 Task: Look for space in Mbanza Congo, Angola from 7th July, 2023 to 14th July, 2023 for 1 adult in price range Rs.6000 to Rs.14000. Place can be shared room with 1  bedroom having 1 bed and 1 bathroom. Property type can be hotel. Amenities needed are: wifi, air conditioning, bbq grill, smoking allowed, . Booking option can be shelf check-in. Required host language is English.
Action: Mouse moved to (407, 82)
Screenshot: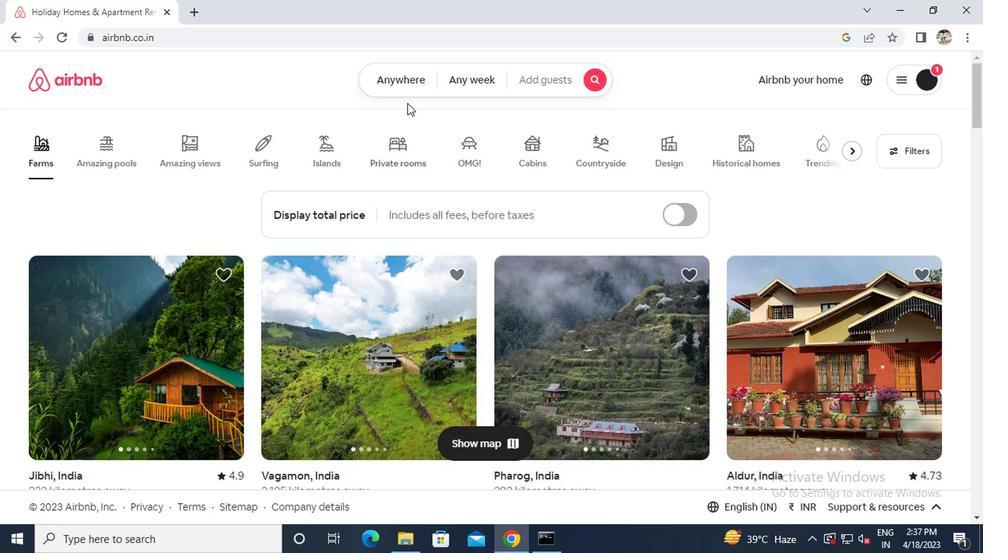 
Action: Mouse pressed left at (407, 82)
Screenshot: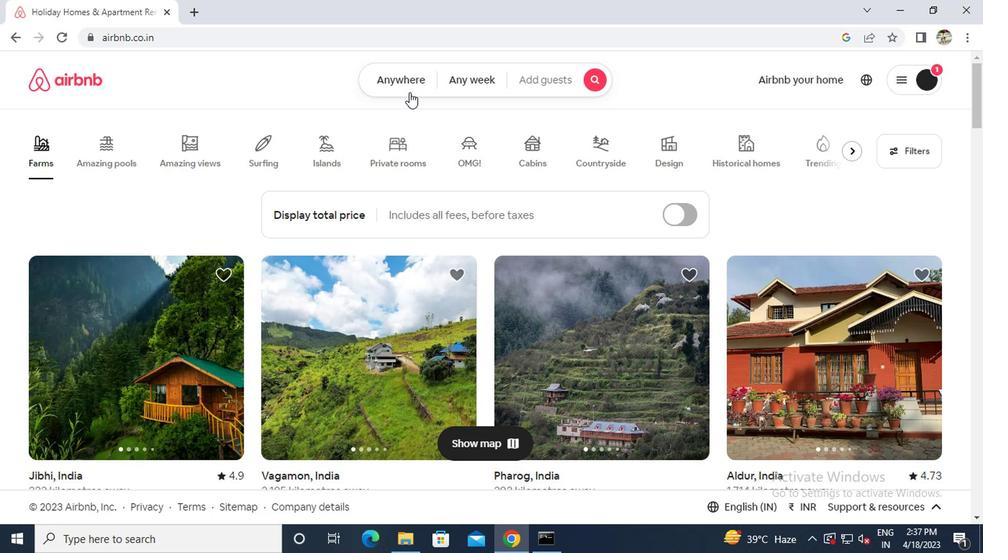 
Action: Mouse moved to (320, 143)
Screenshot: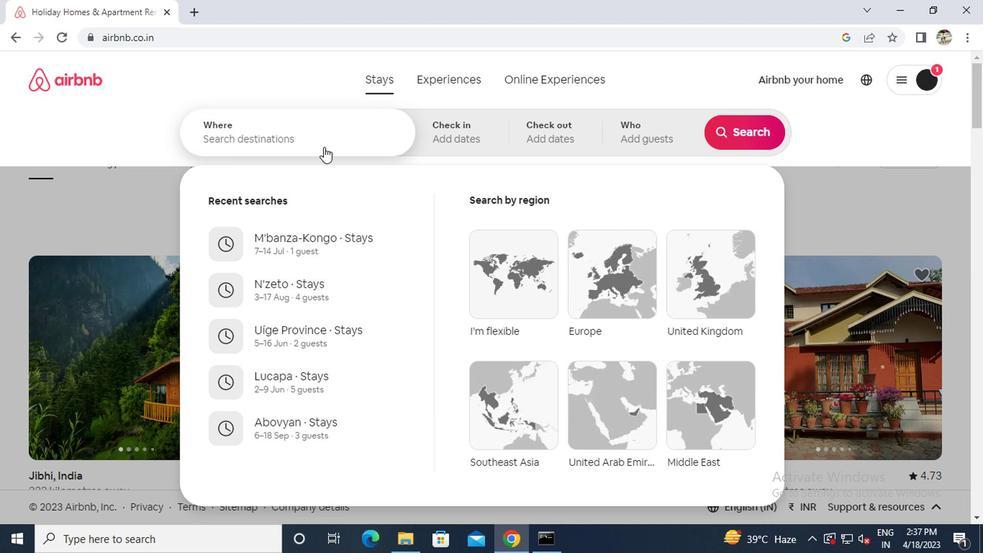 
Action: Mouse pressed left at (320, 143)
Screenshot: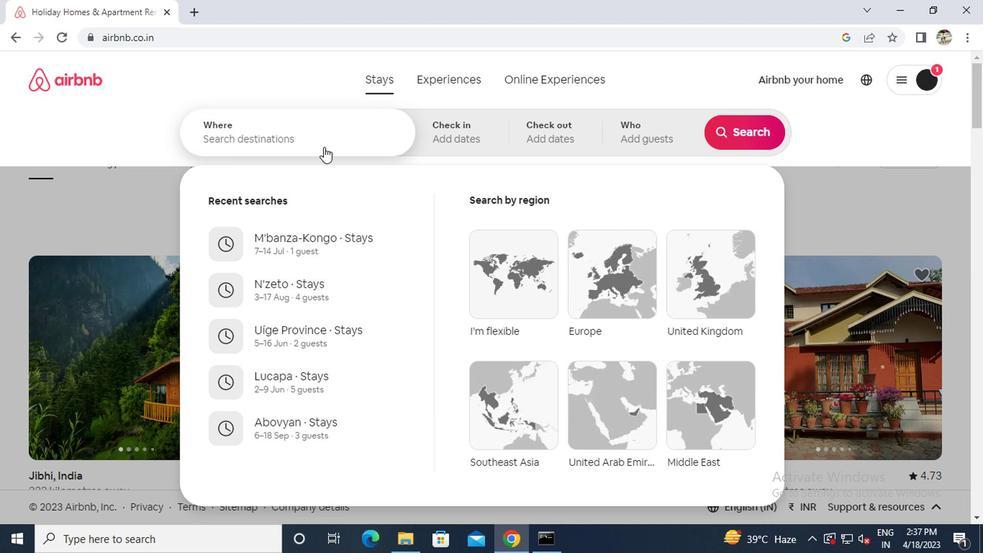 
Action: Mouse moved to (319, 142)
Screenshot: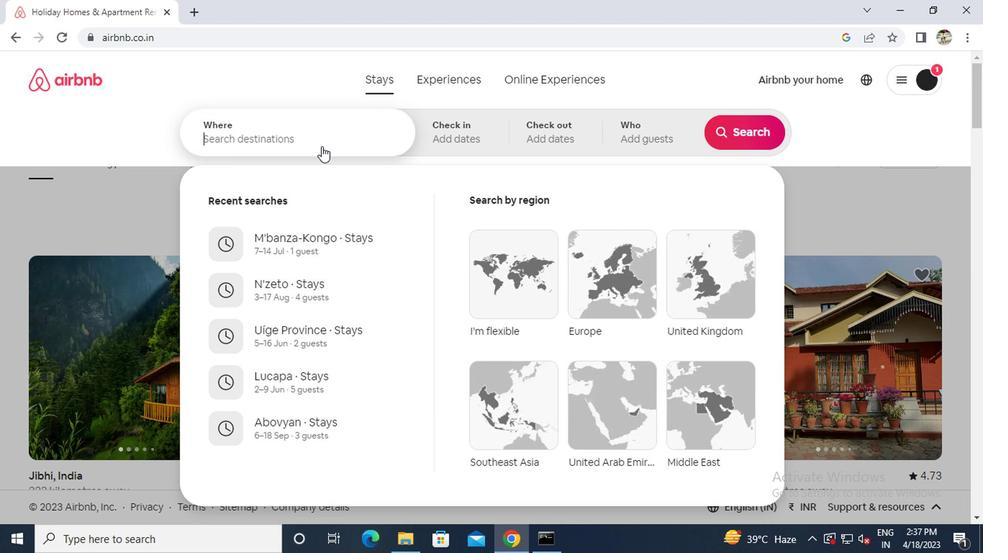 
Action: Key pressed m<Key.caps_lock>ba
Screenshot: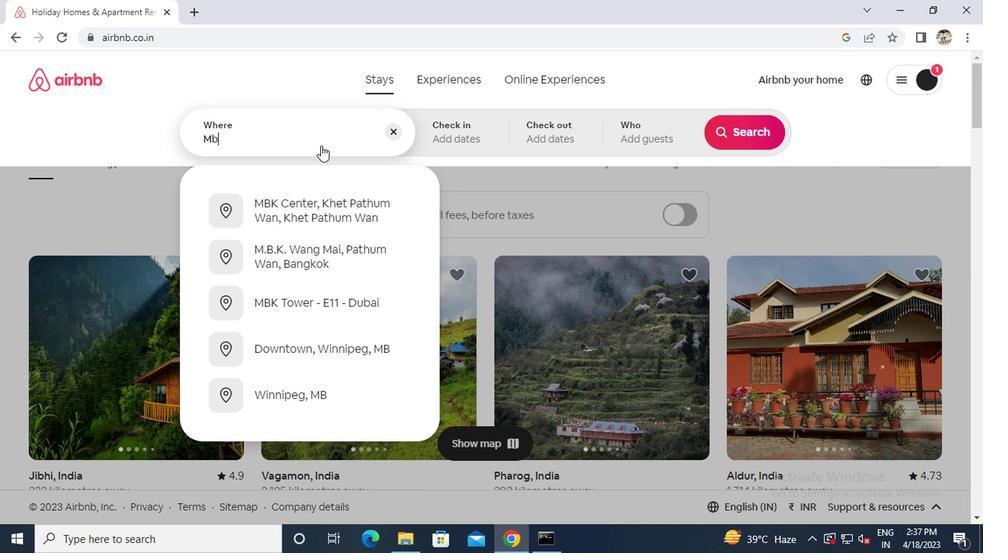 
Action: Mouse moved to (320, 143)
Screenshot: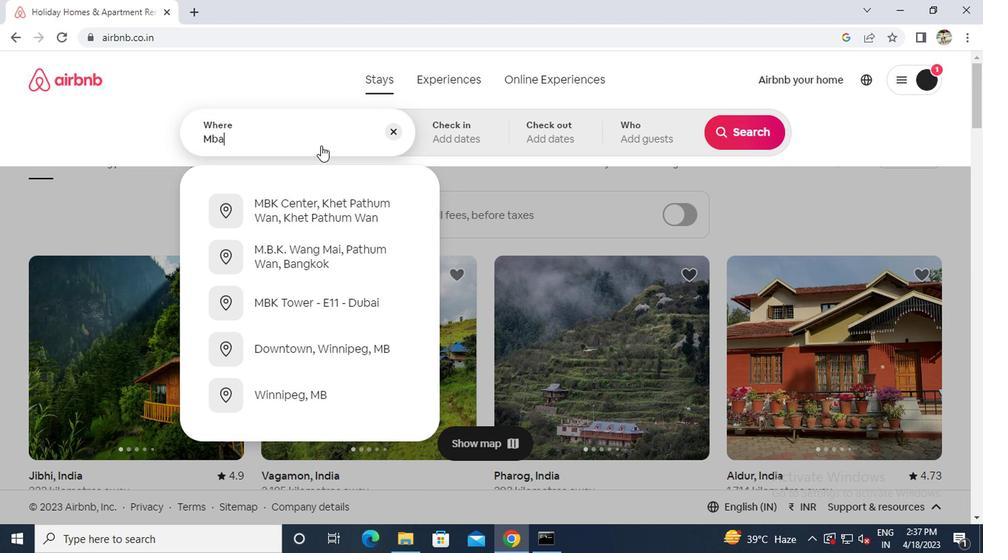 
Action: Key pressed na<Key.space>congo
Screenshot: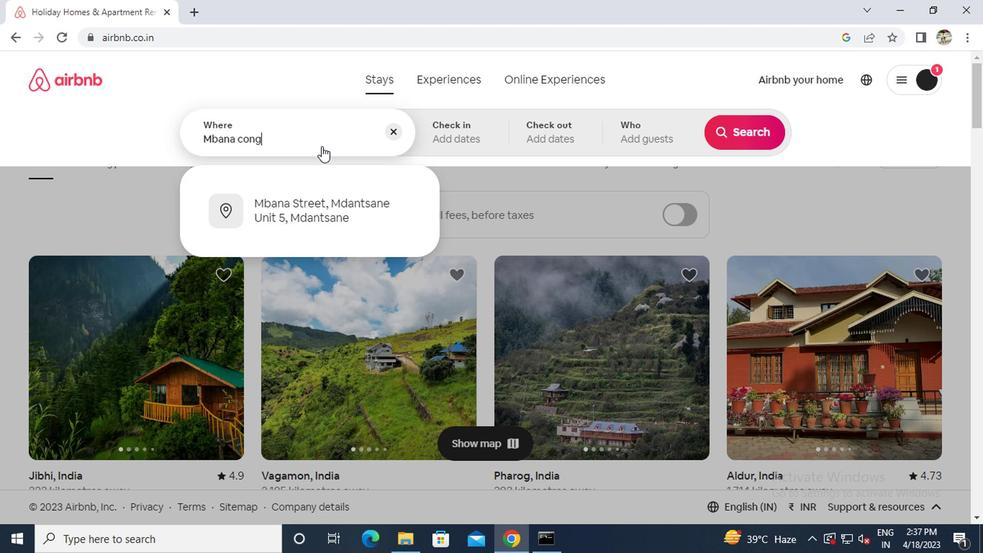 
Action: Mouse moved to (309, 349)
Screenshot: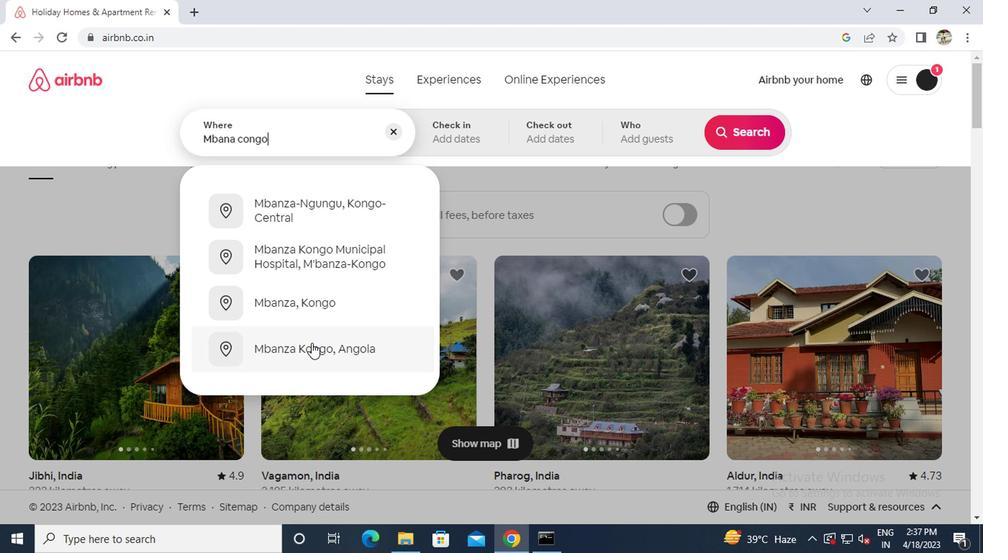 
Action: Mouse pressed left at (309, 349)
Screenshot: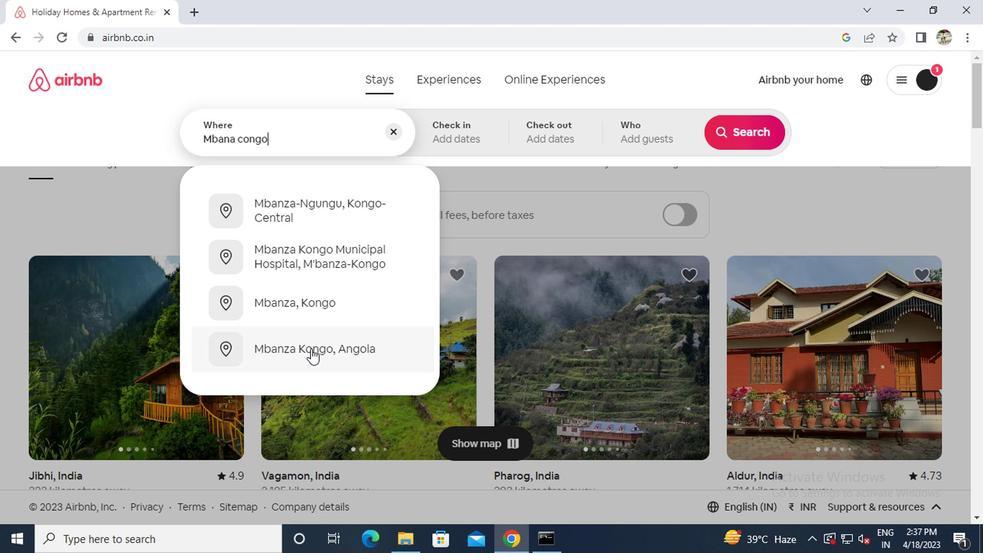
Action: Mouse moved to (731, 250)
Screenshot: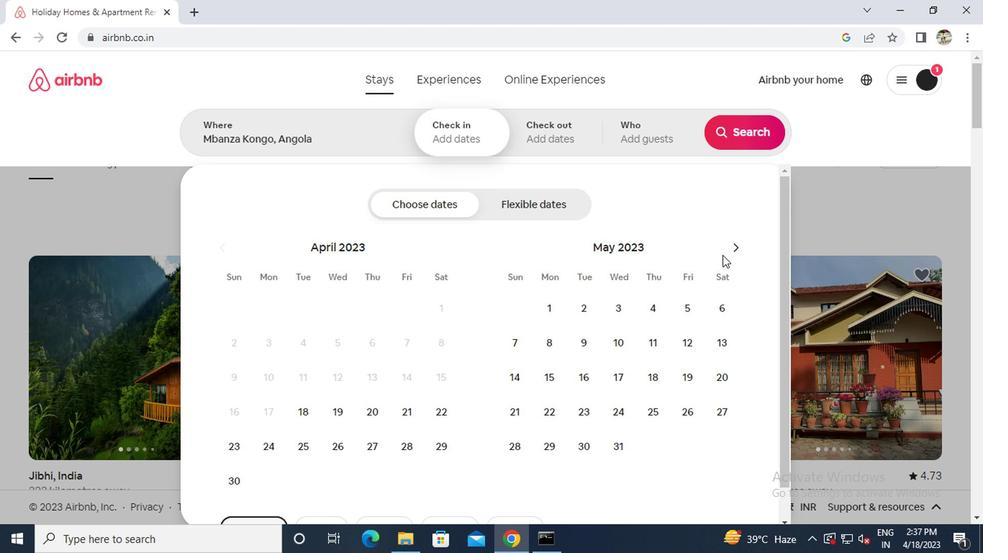 
Action: Mouse pressed left at (731, 250)
Screenshot: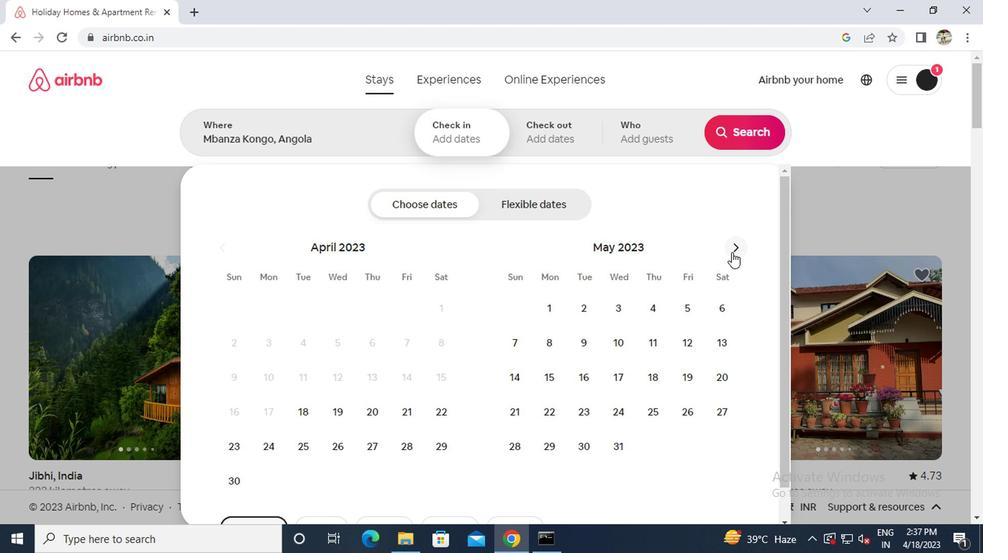 
Action: Mouse pressed left at (731, 250)
Screenshot: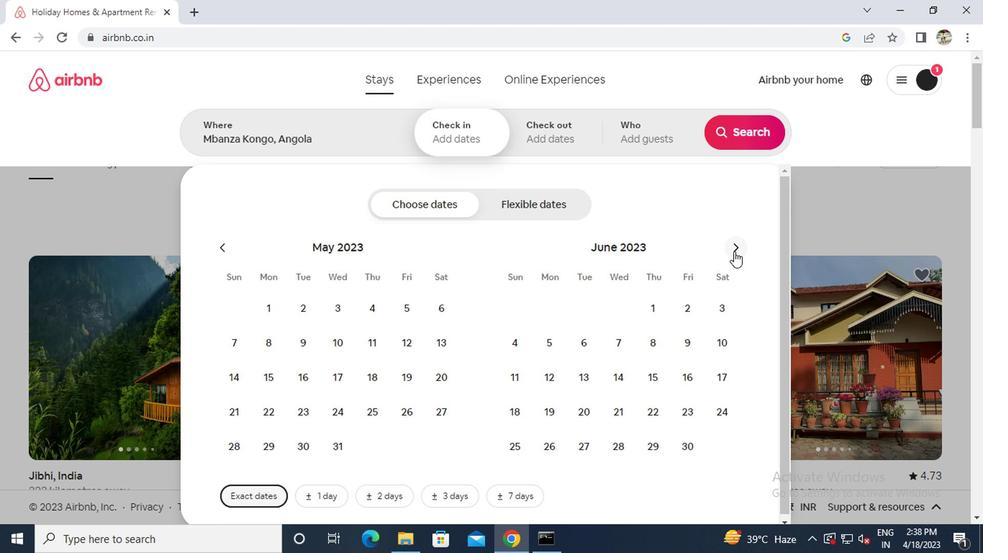 
Action: Mouse pressed left at (731, 250)
Screenshot: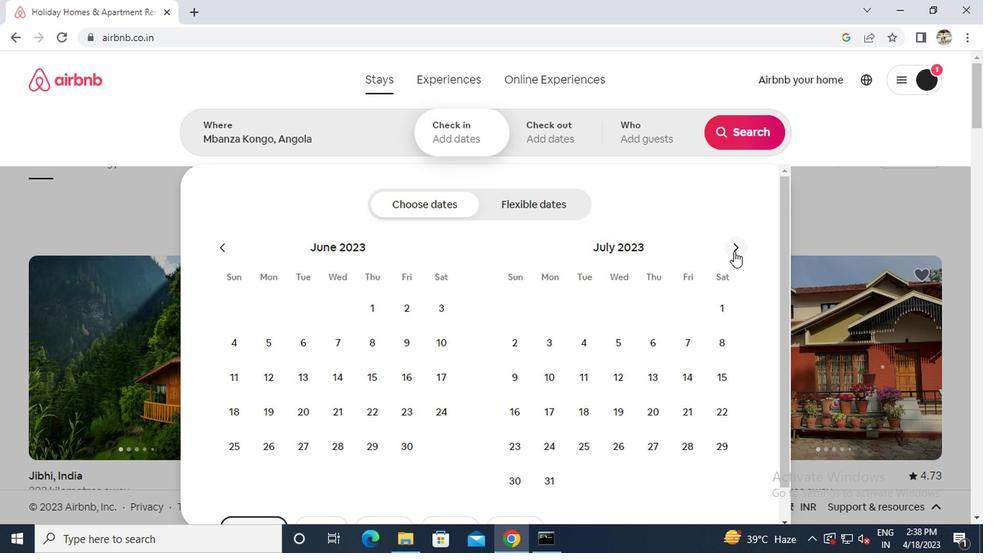 
Action: Mouse moved to (391, 346)
Screenshot: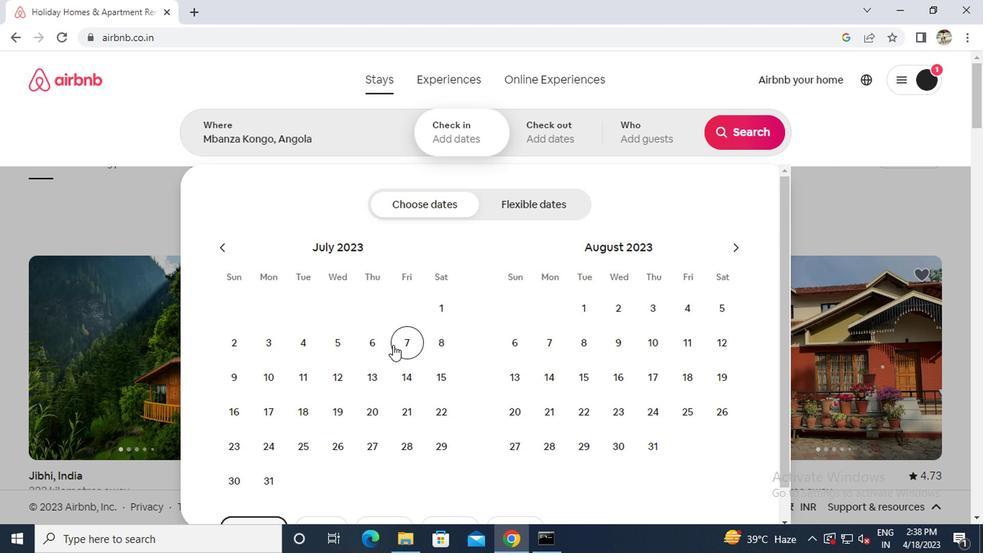 
Action: Mouse pressed left at (391, 346)
Screenshot: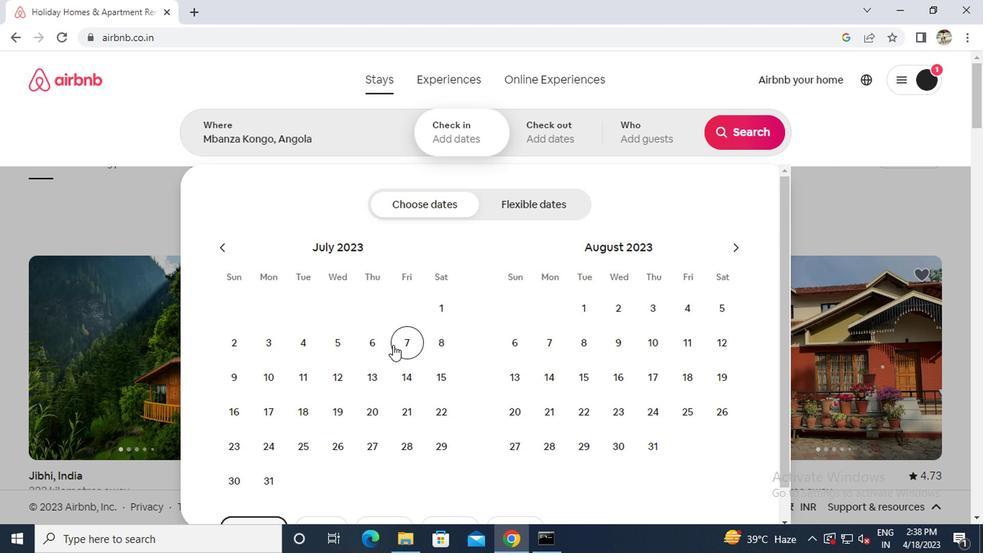 
Action: Mouse moved to (398, 388)
Screenshot: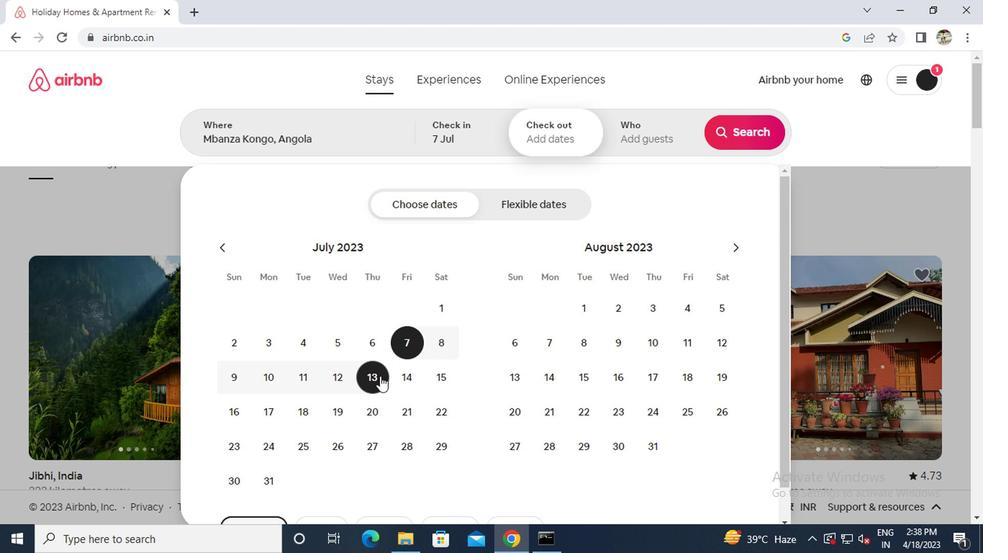 
Action: Mouse pressed left at (398, 388)
Screenshot: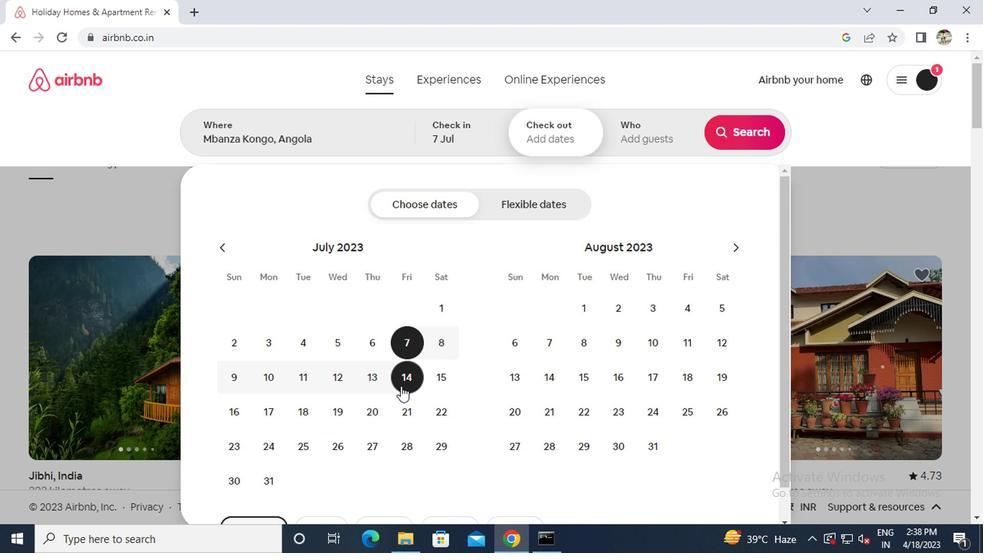 
Action: Mouse moved to (648, 140)
Screenshot: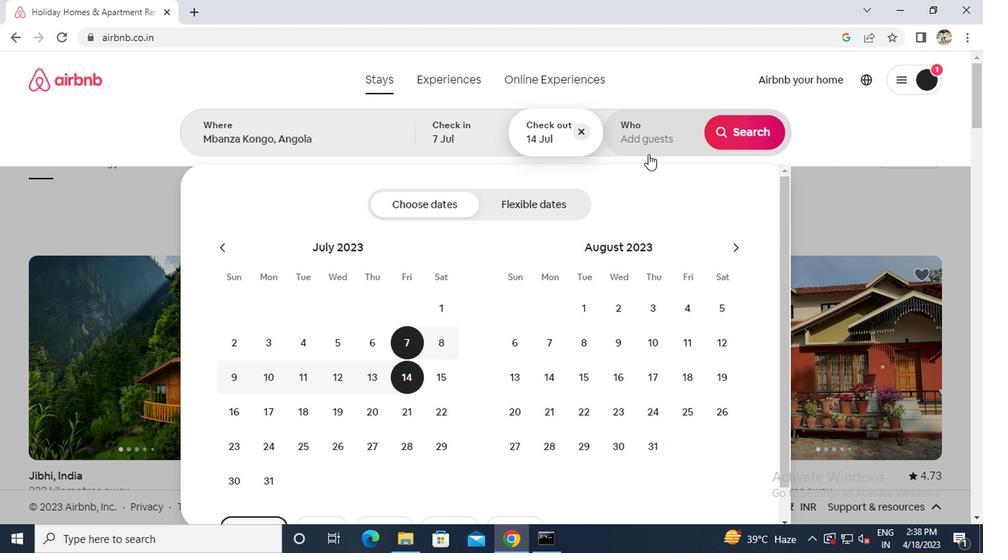 
Action: Mouse pressed left at (648, 140)
Screenshot: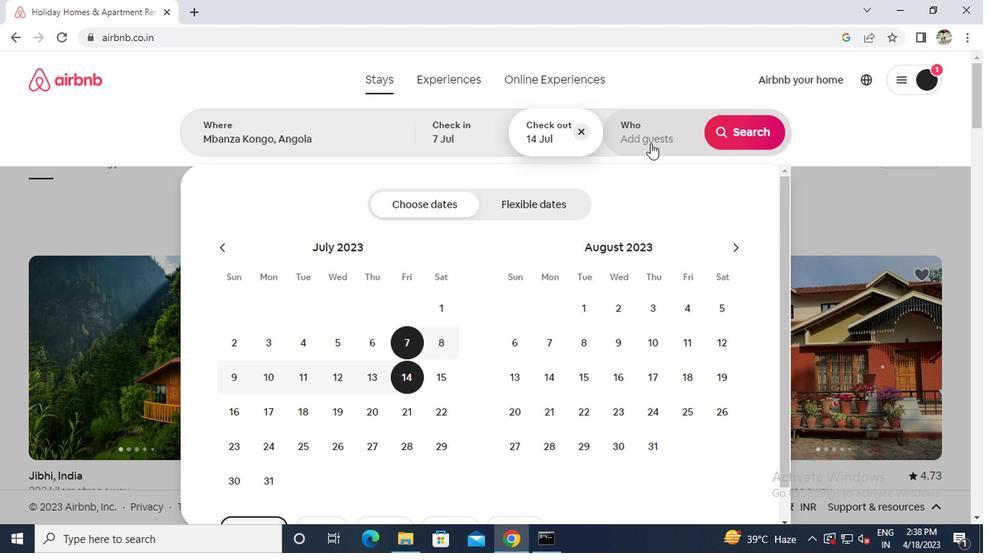 
Action: Mouse moved to (747, 206)
Screenshot: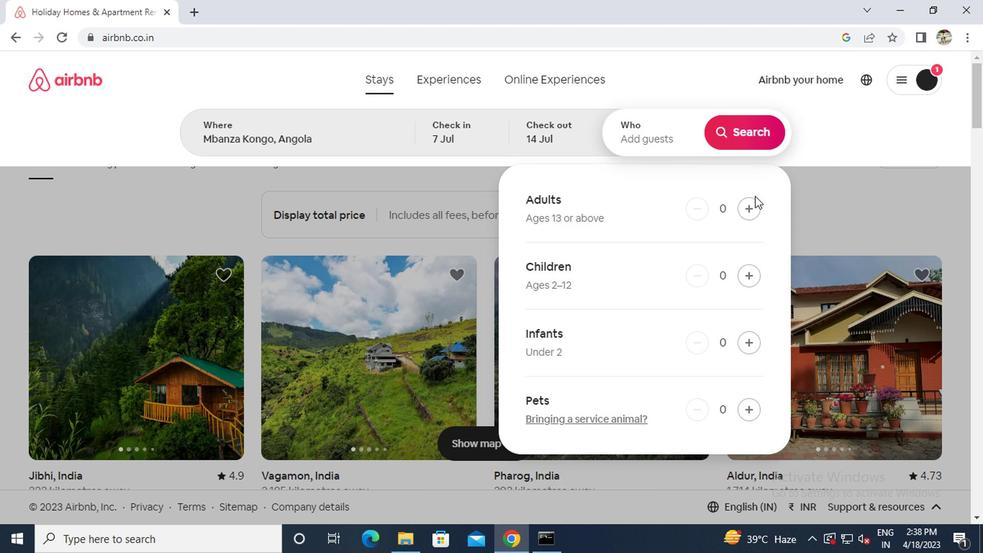 
Action: Mouse pressed left at (747, 206)
Screenshot: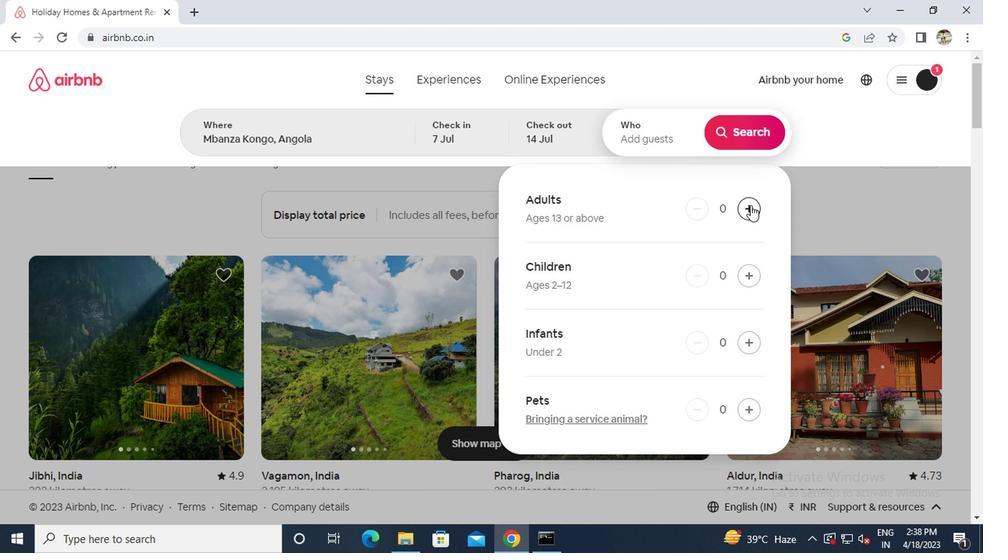
Action: Mouse moved to (747, 135)
Screenshot: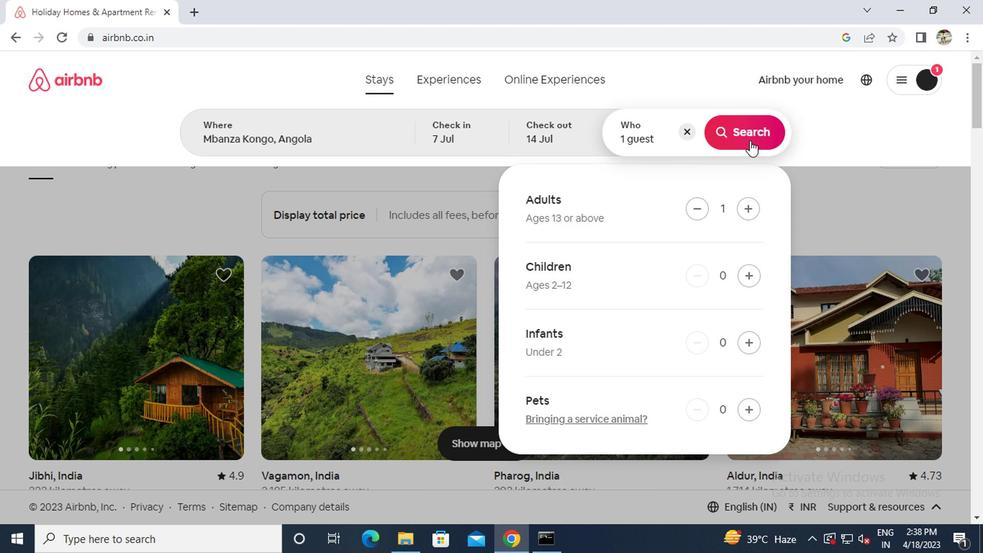 
Action: Mouse pressed left at (747, 135)
Screenshot: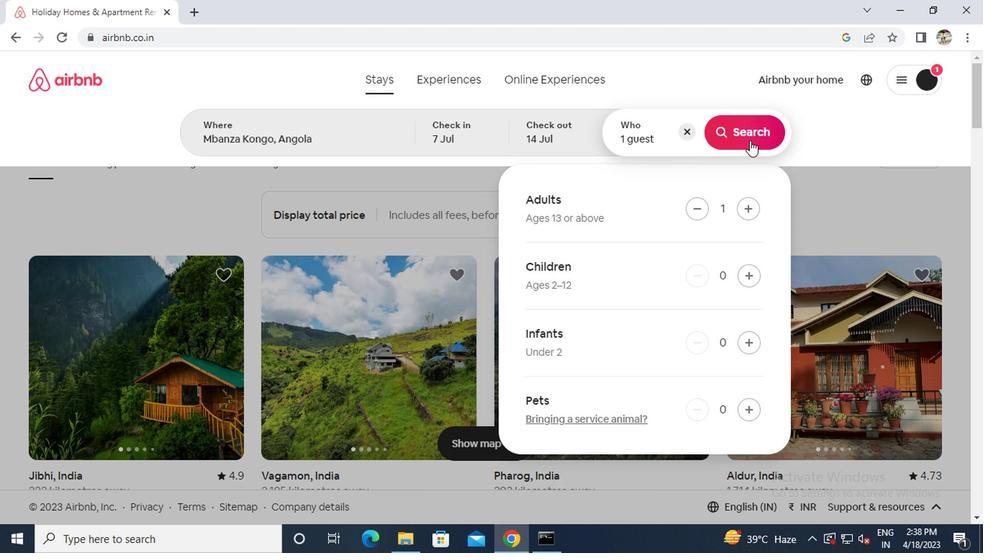 
Action: Mouse moved to (900, 147)
Screenshot: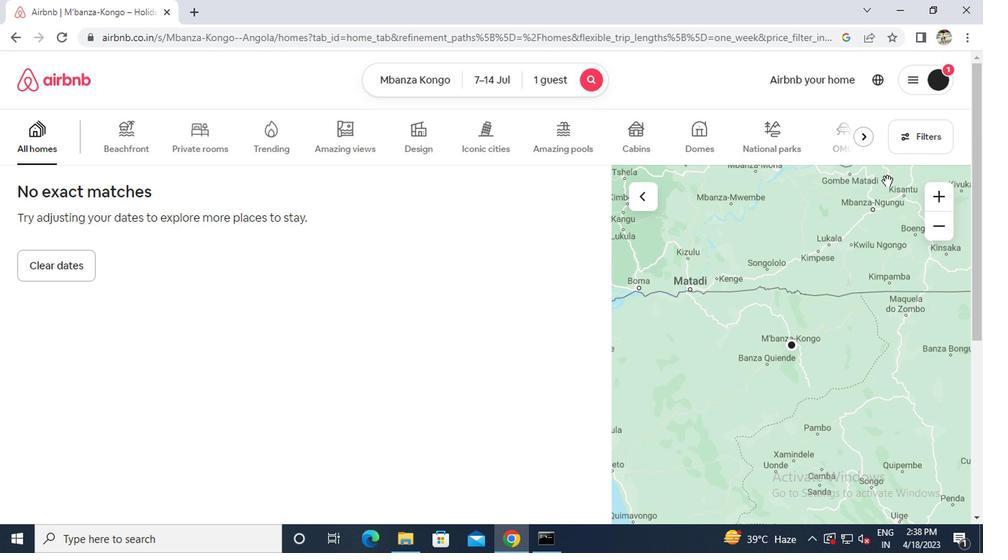 
Action: Mouse pressed left at (900, 147)
Screenshot: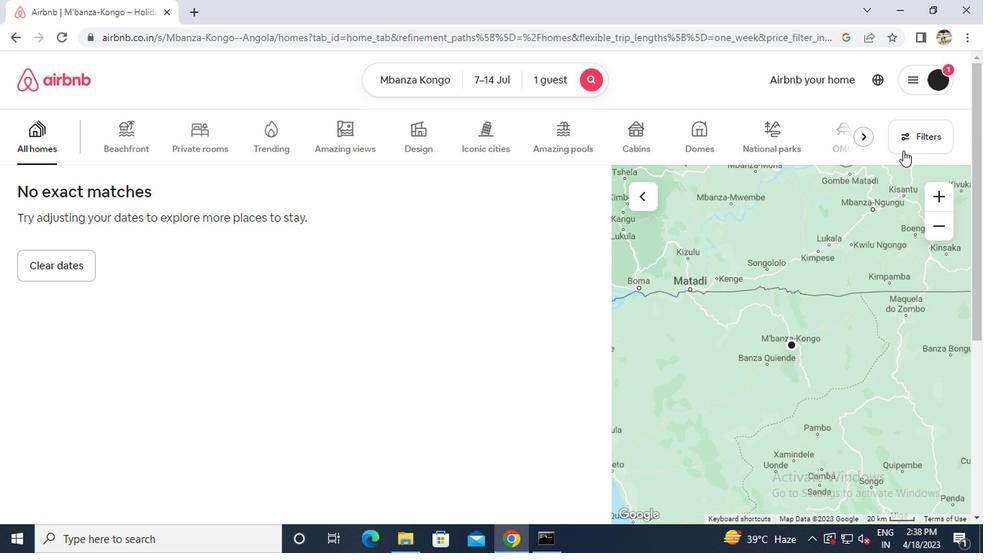 
Action: Mouse moved to (374, 226)
Screenshot: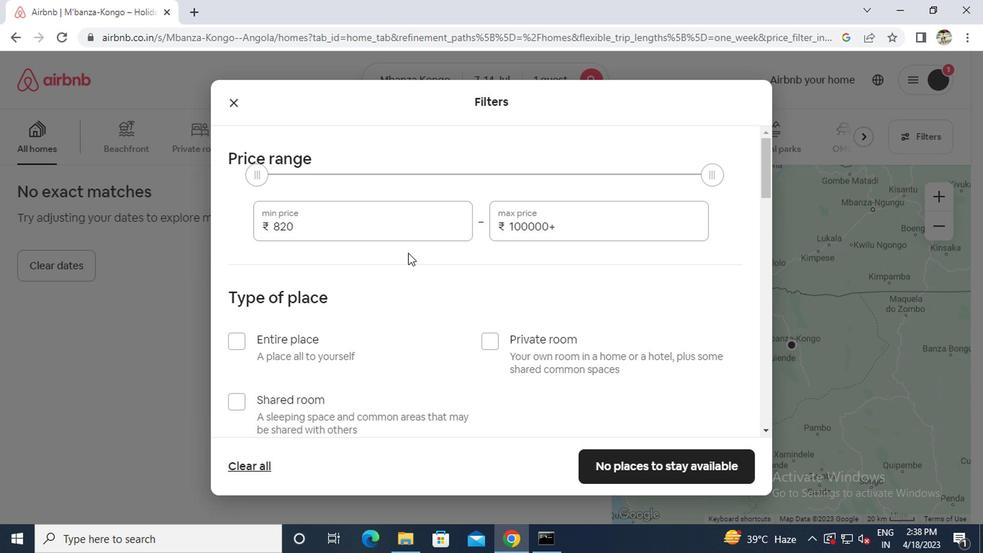 
Action: Mouse pressed left at (374, 226)
Screenshot: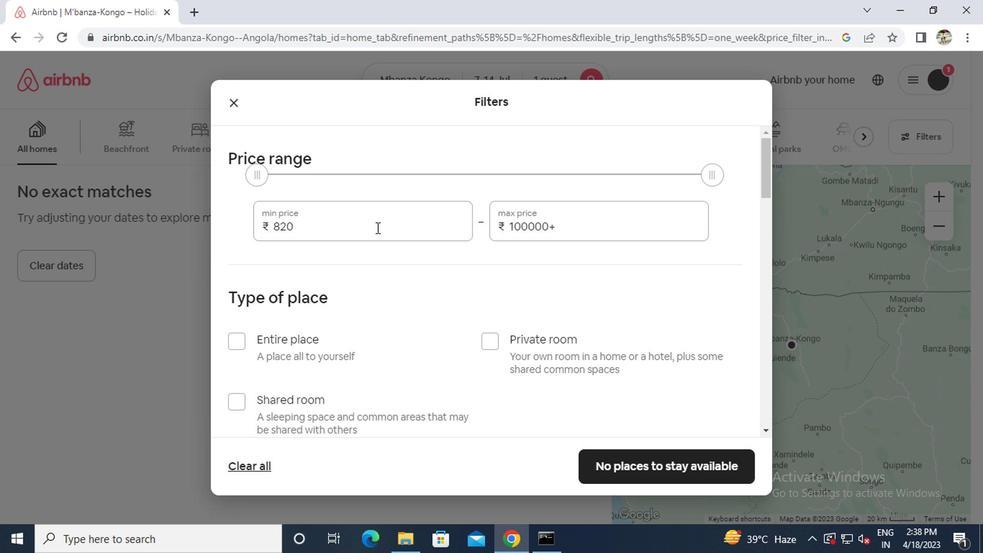 
Action: Key pressed ctrl+Actrl+6000
Screenshot: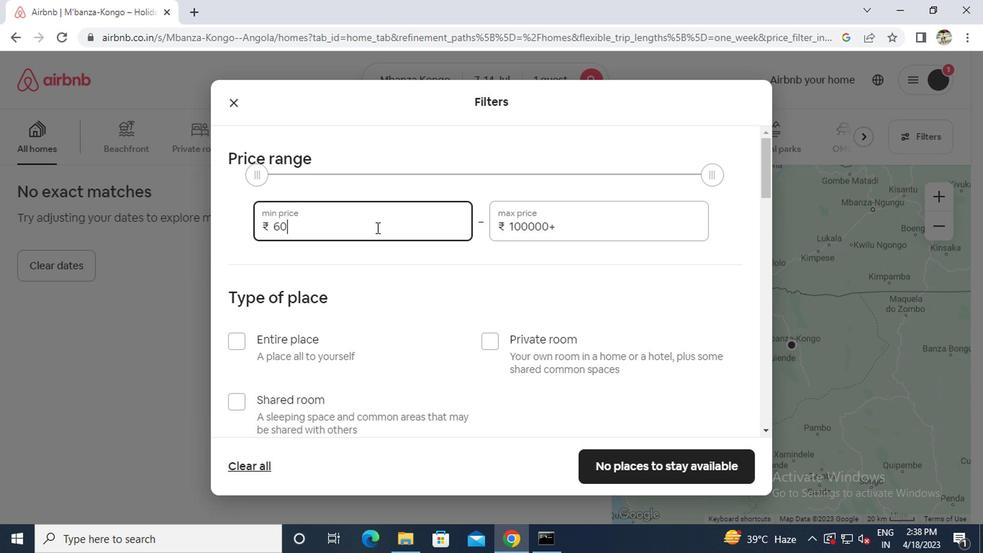 
Action: Mouse moved to (589, 226)
Screenshot: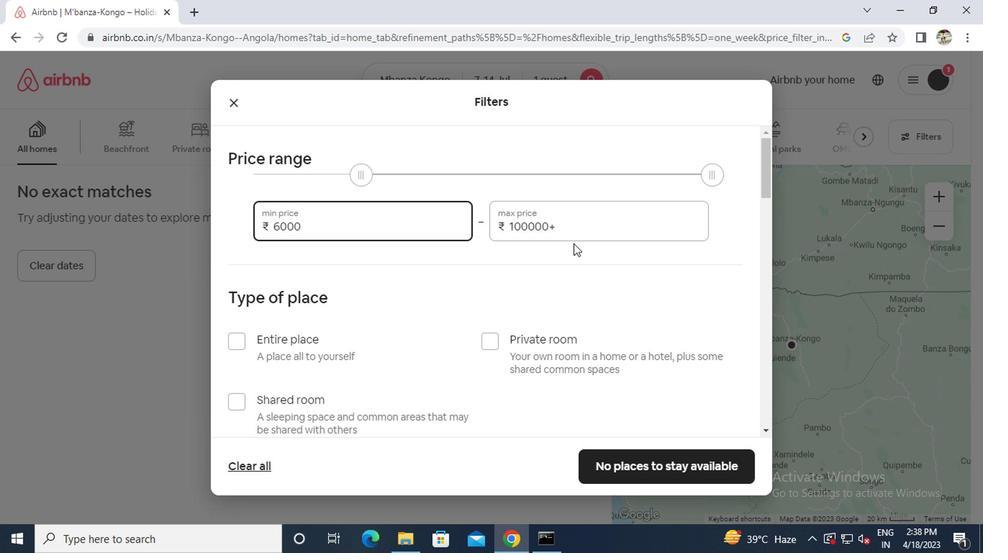 
Action: Mouse pressed left at (589, 226)
Screenshot: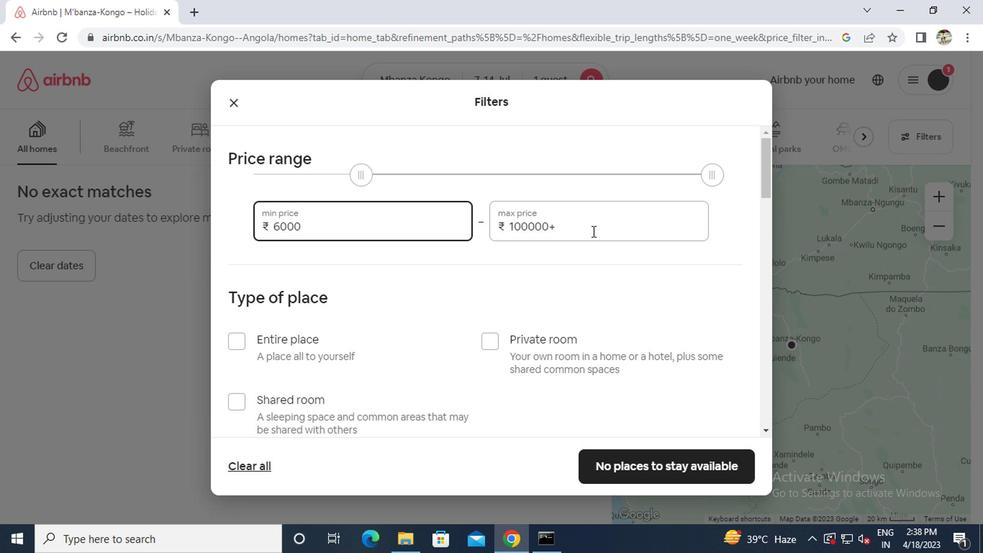 
Action: Mouse moved to (586, 225)
Screenshot: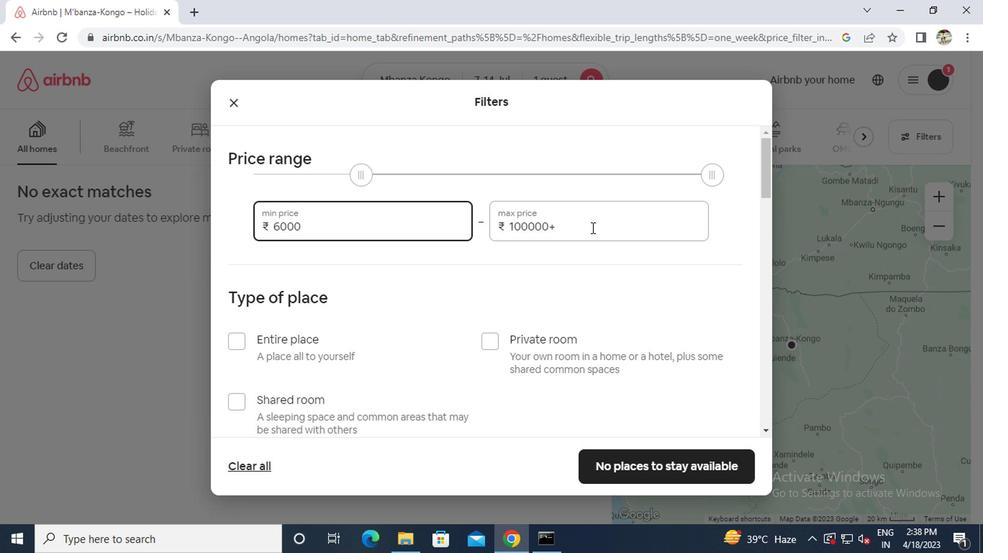 
Action: Key pressed ctrl+Actrl+14000
Screenshot: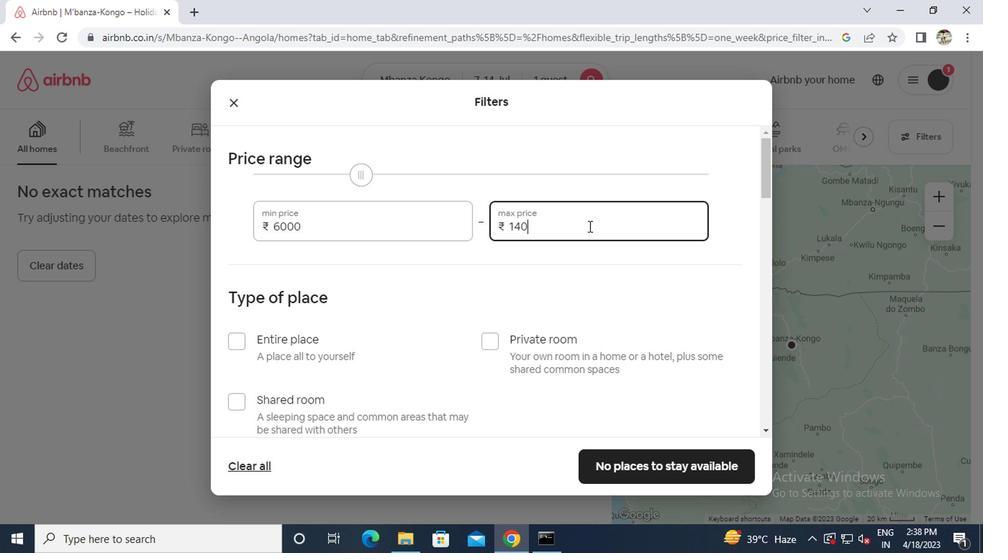 
Action: Mouse scrolled (586, 224) with delta (0, -1)
Screenshot: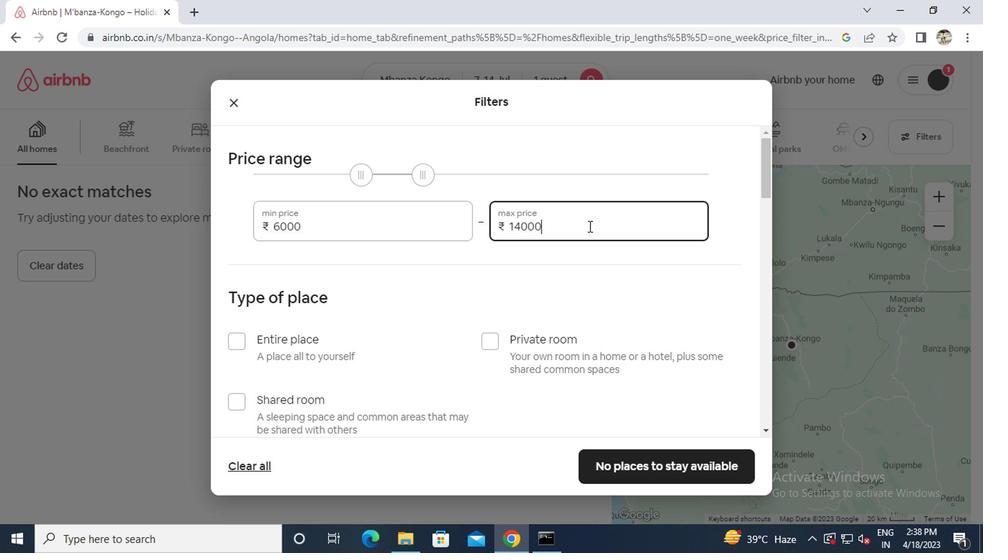 
Action: Mouse moved to (241, 327)
Screenshot: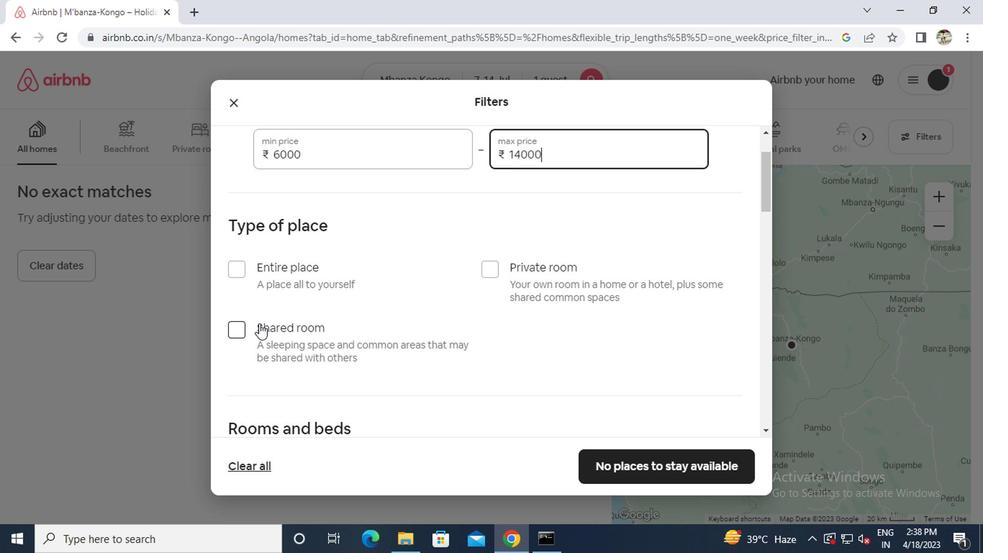 
Action: Mouse pressed left at (241, 327)
Screenshot: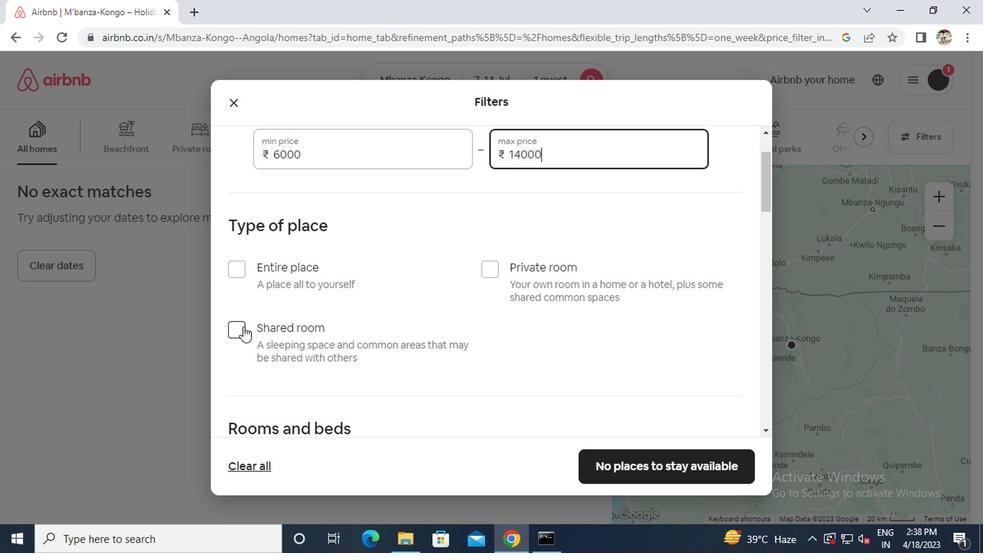
Action: Mouse moved to (241, 327)
Screenshot: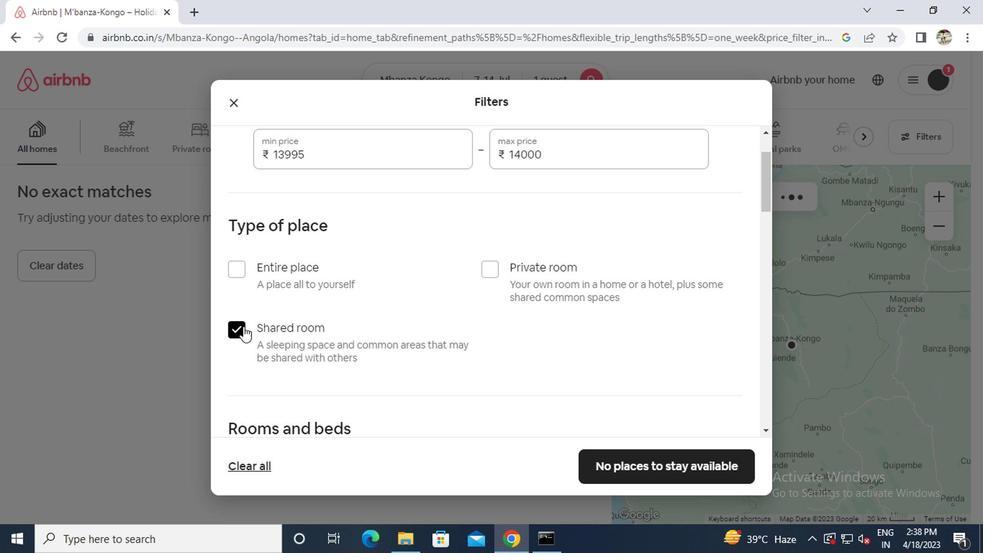 
Action: Mouse scrolled (241, 326) with delta (0, 0)
Screenshot: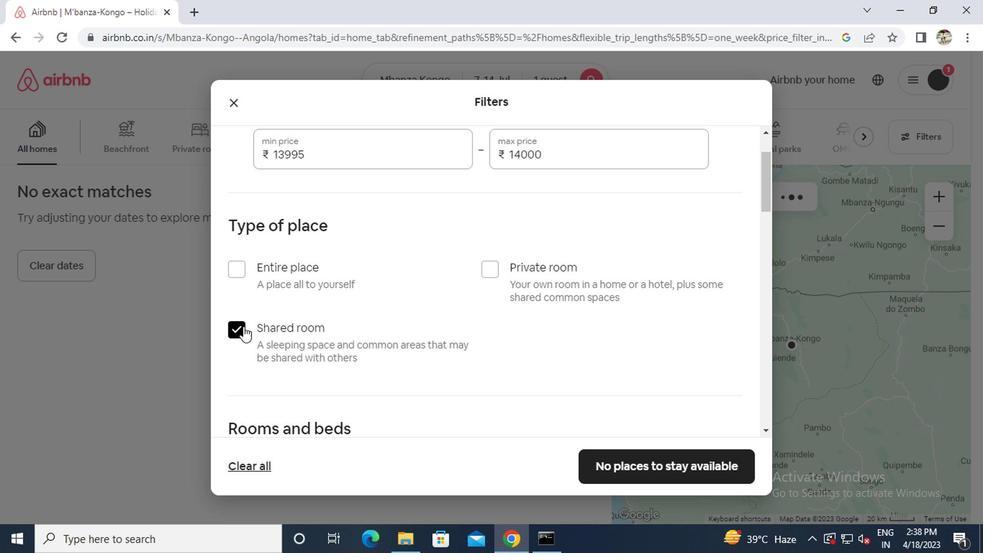
Action: Mouse scrolled (241, 326) with delta (0, 0)
Screenshot: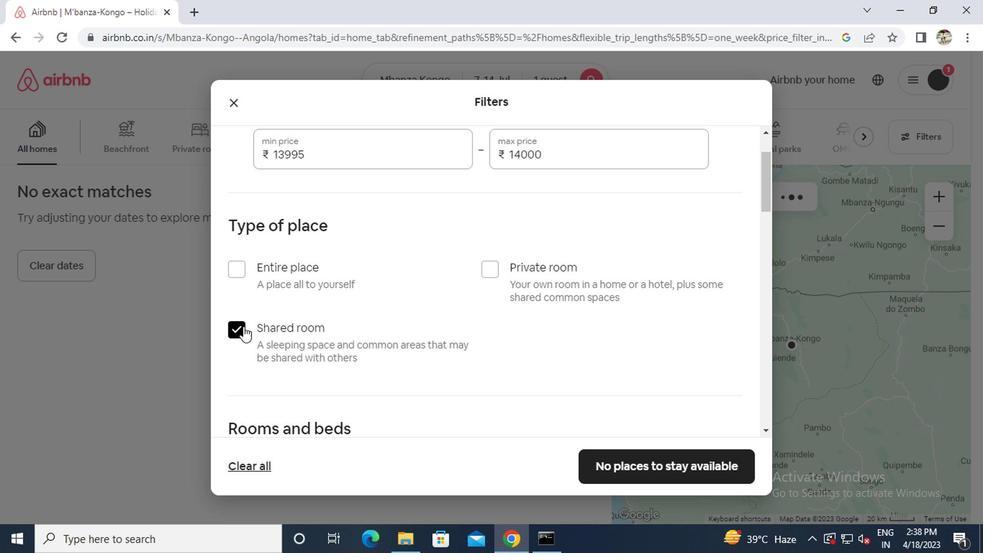 
Action: Mouse moved to (304, 354)
Screenshot: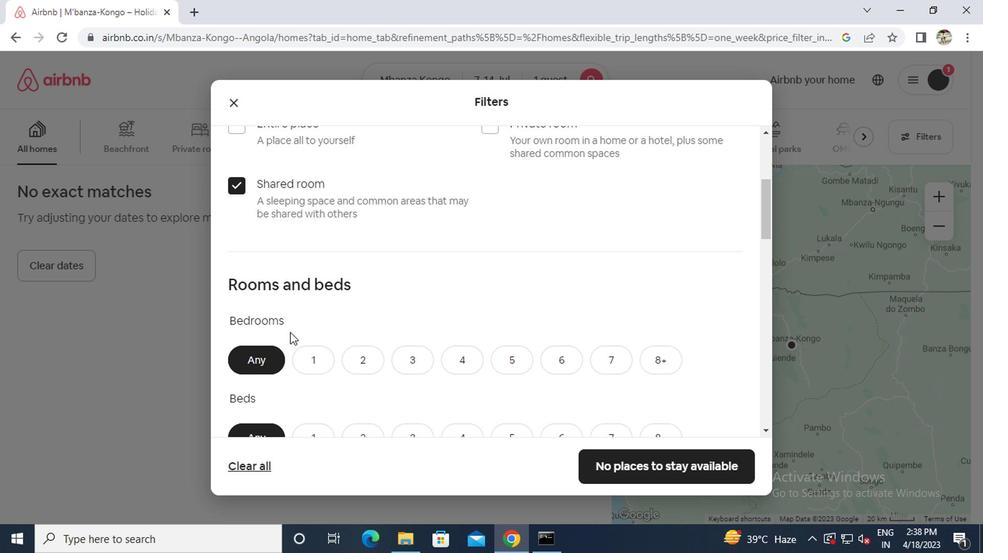 
Action: Mouse pressed left at (304, 354)
Screenshot: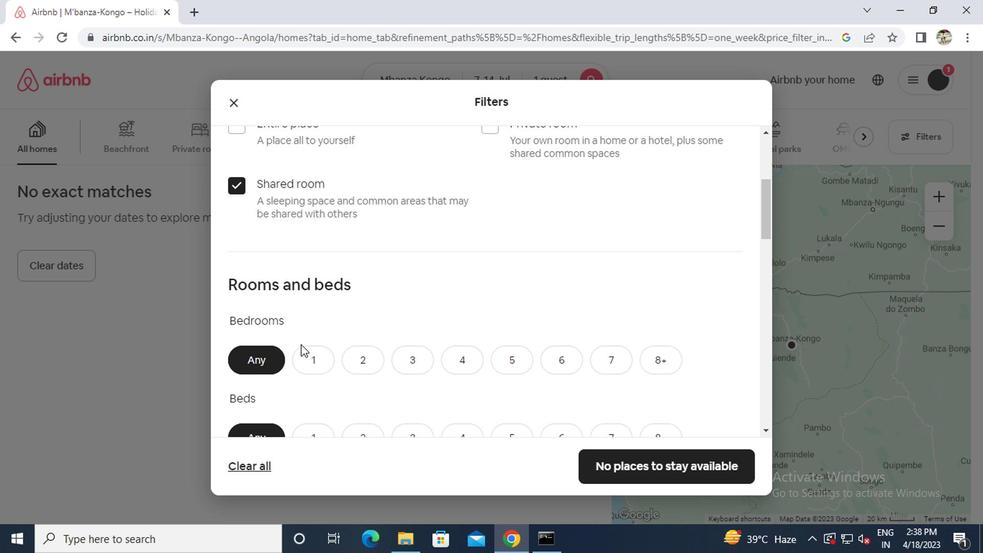 
Action: Mouse moved to (304, 355)
Screenshot: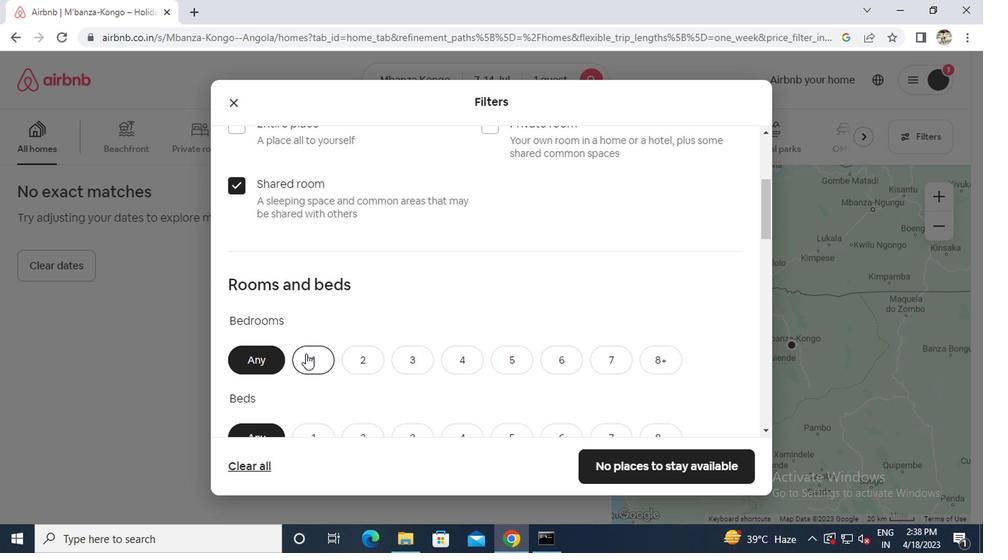 
Action: Mouse scrolled (304, 354) with delta (0, -1)
Screenshot: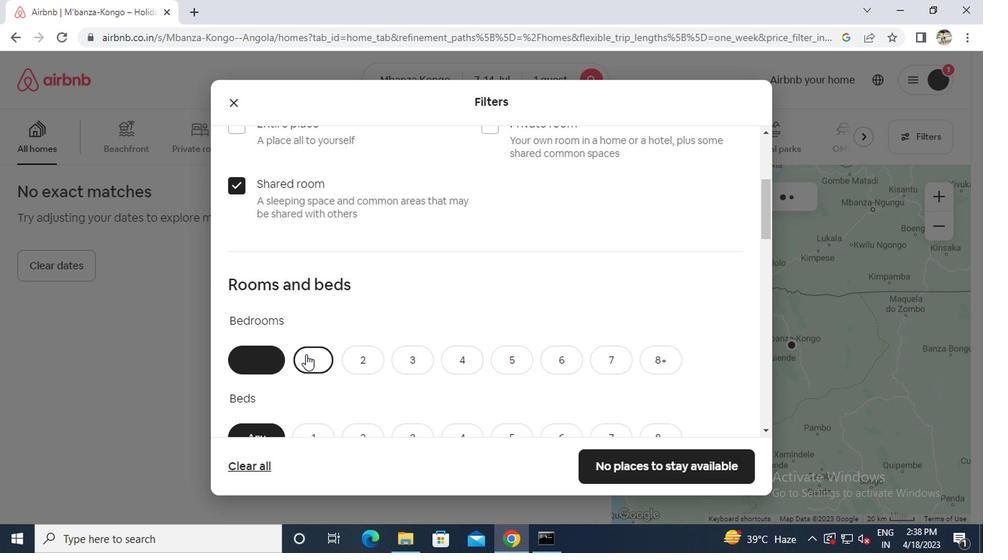 
Action: Mouse scrolled (304, 354) with delta (0, -1)
Screenshot: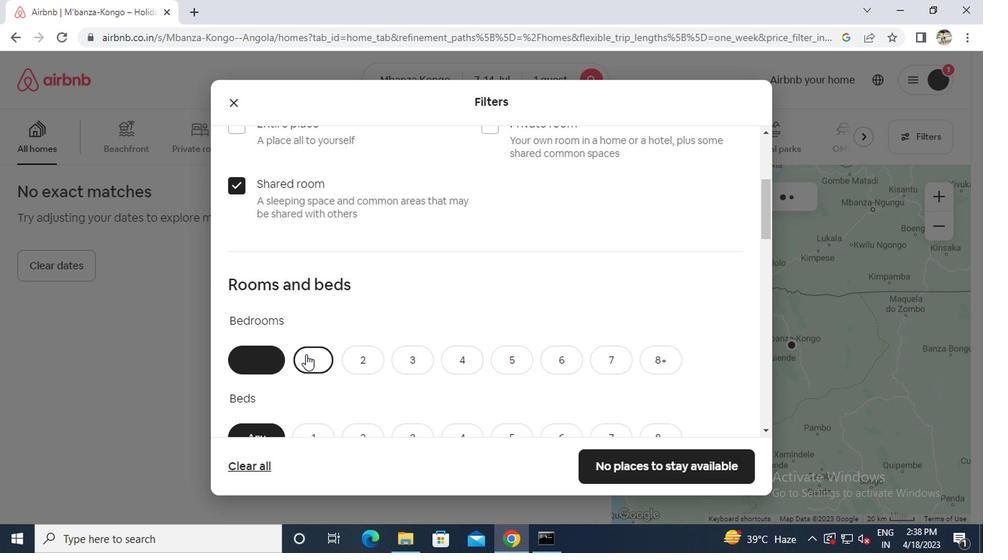 
Action: Mouse moved to (302, 302)
Screenshot: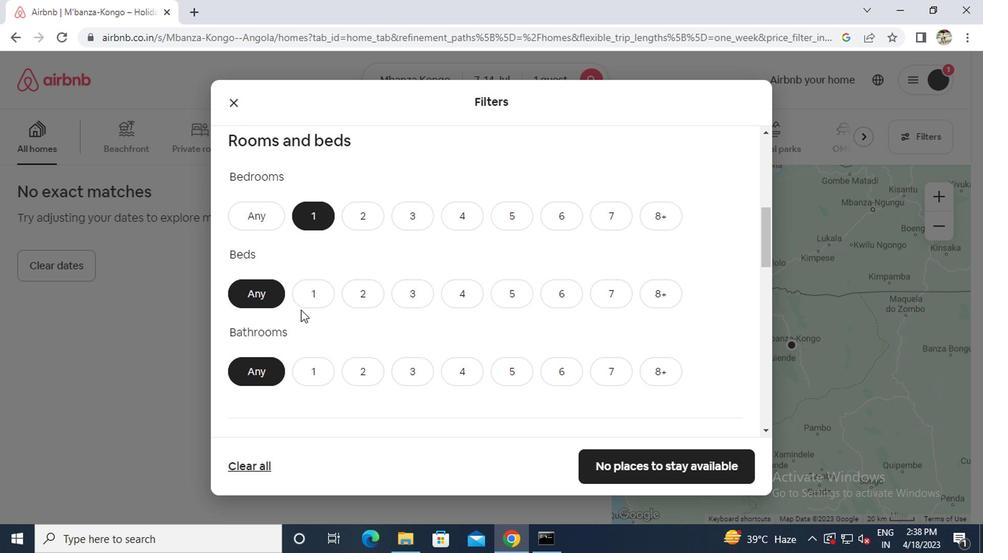 
Action: Mouse pressed left at (302, 302)
Screenshot: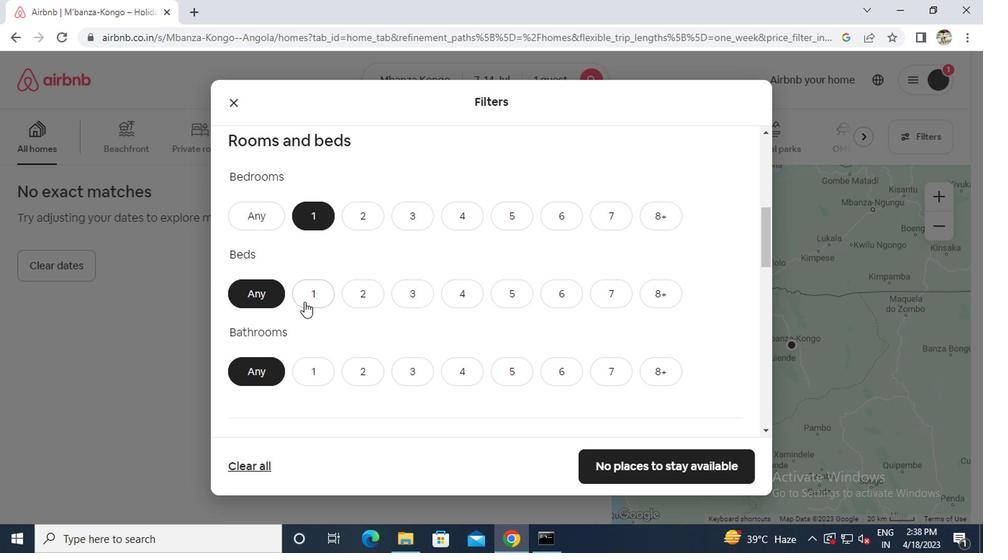 
Action: Mouse moved to (320, 369)
Screenshot: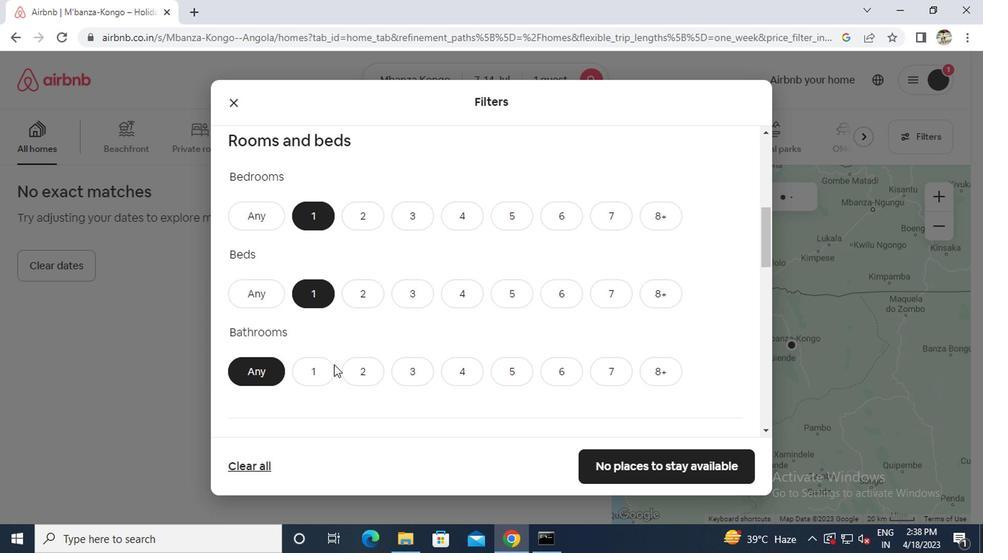 
Action: Mouse pressed left at (320, 369)
Screenshot: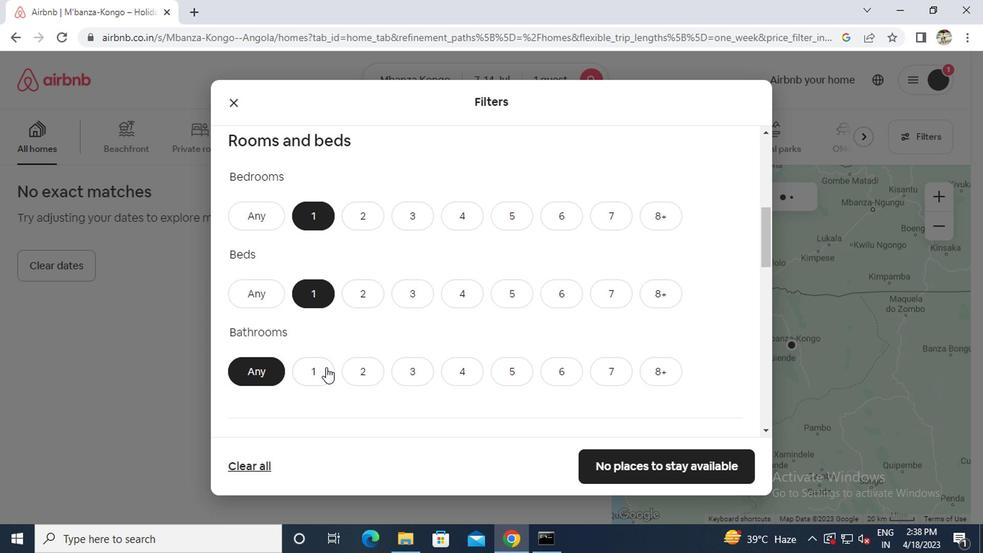 
Action: Mouse scrolled (320, 368) with delta (0, -1)
Screenshot: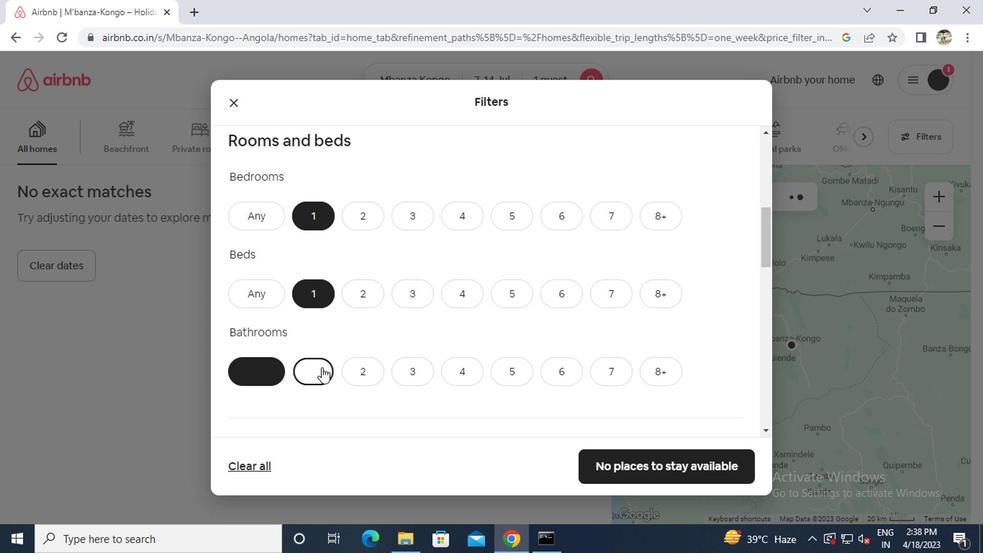 
Action: Mouse scrolled (320, 368) with delta (0, -1)
Screenshot: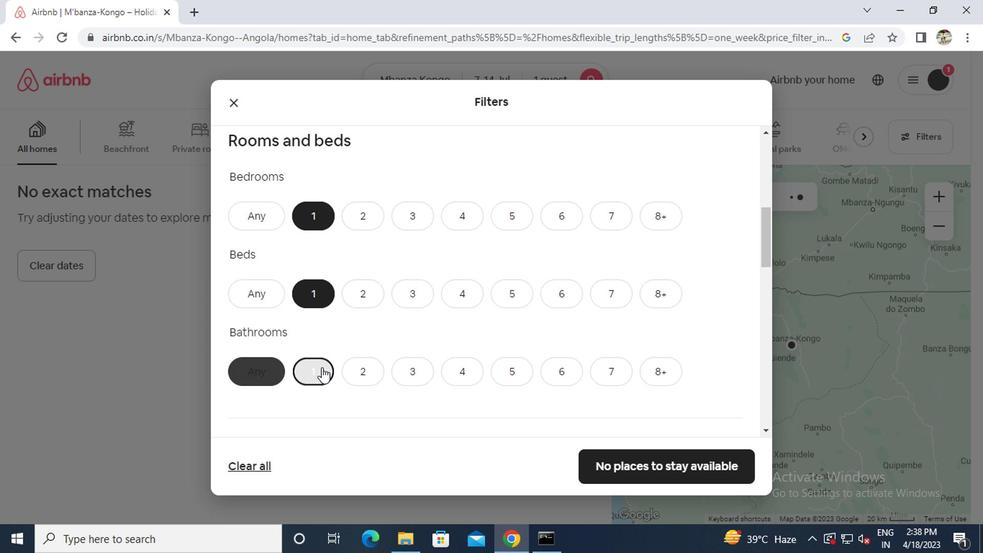 
Action: Mouse scrolled (320, 368) with delta (0, -1)
Screenshot: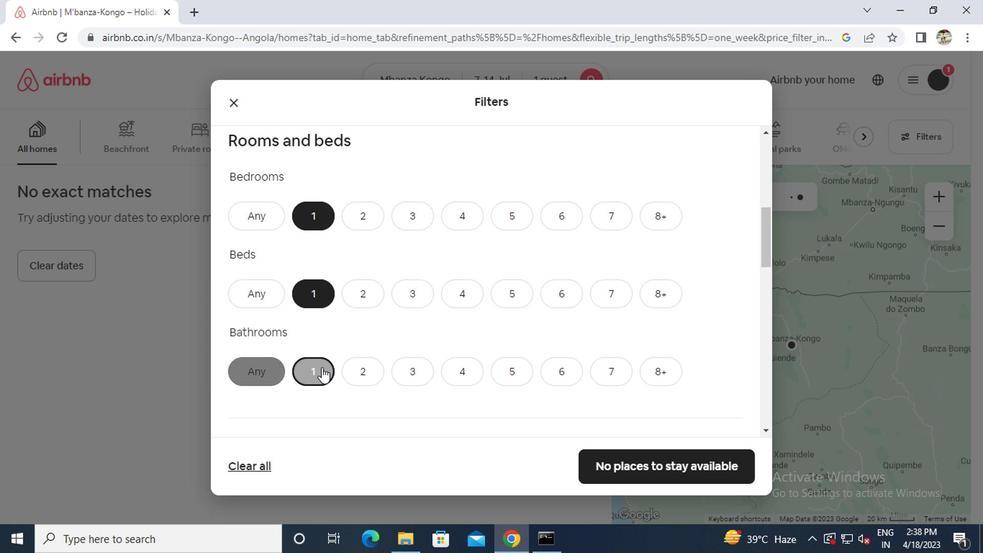 
Action: Mouse moved to (238, 313)
Screenshot: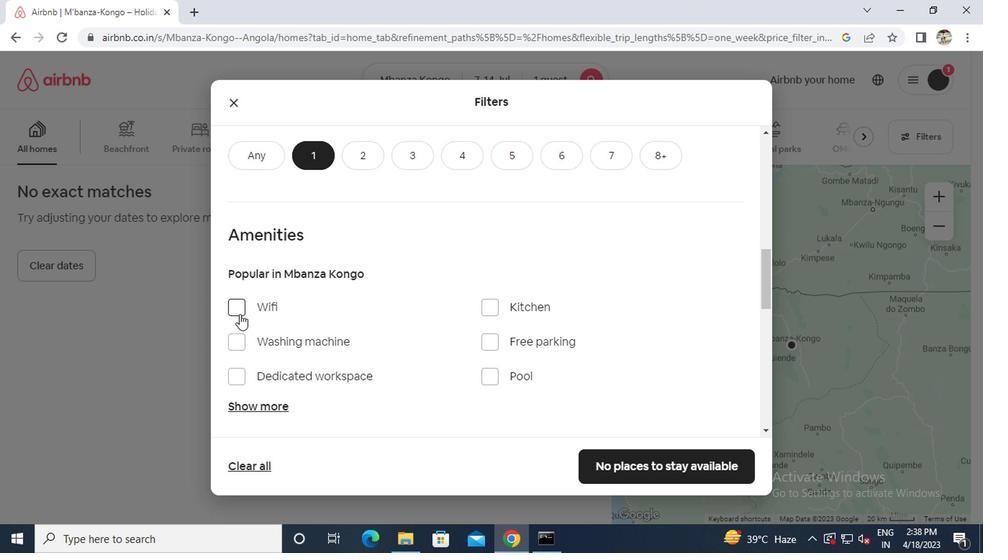 
Action: Mouse pressed left at (238, 313)
Screenshot: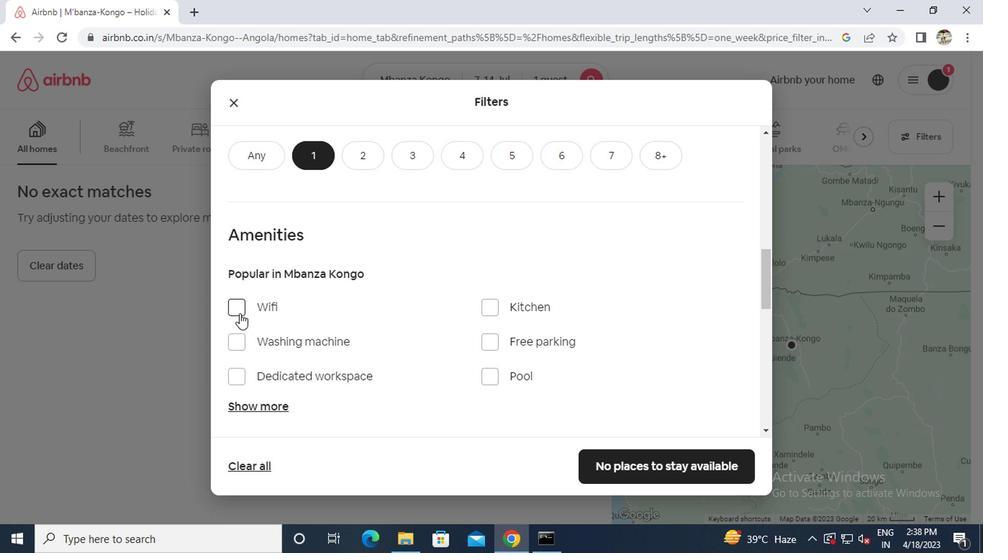 
Action: Mouse moved to (258, 403)
Screenshot: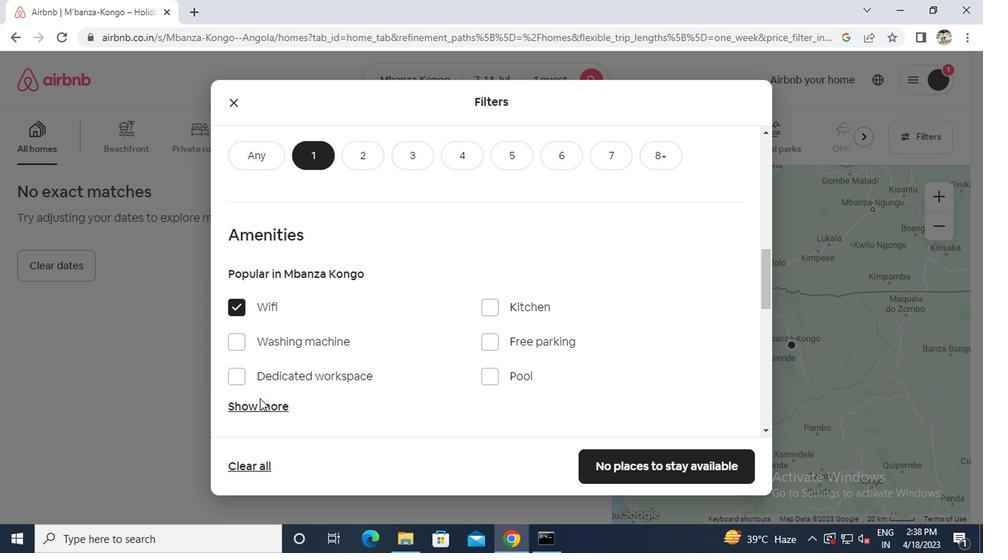 
Action: Mouse pressed left at (258, 403)
Screenshot: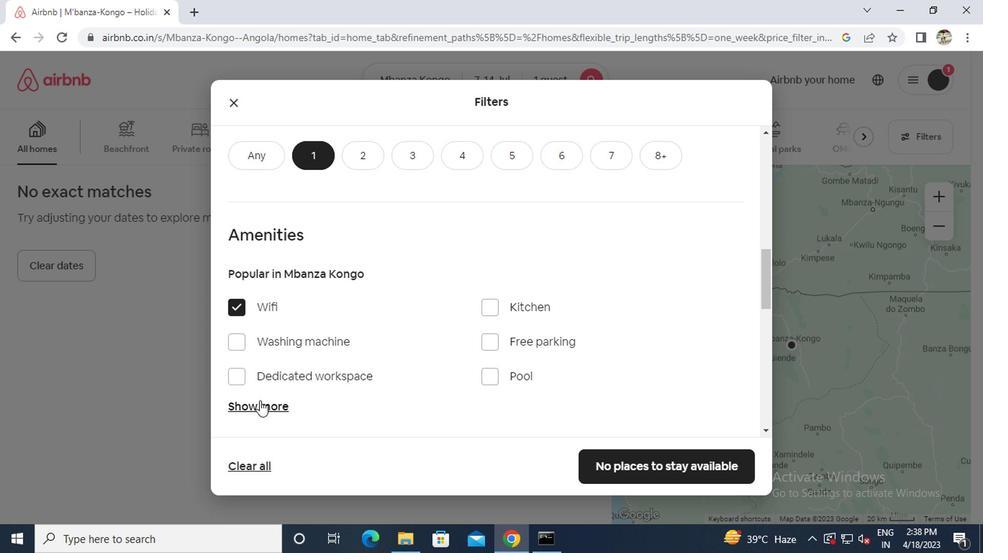 
Action: Mouse moved to (271, 408)
Screenshot: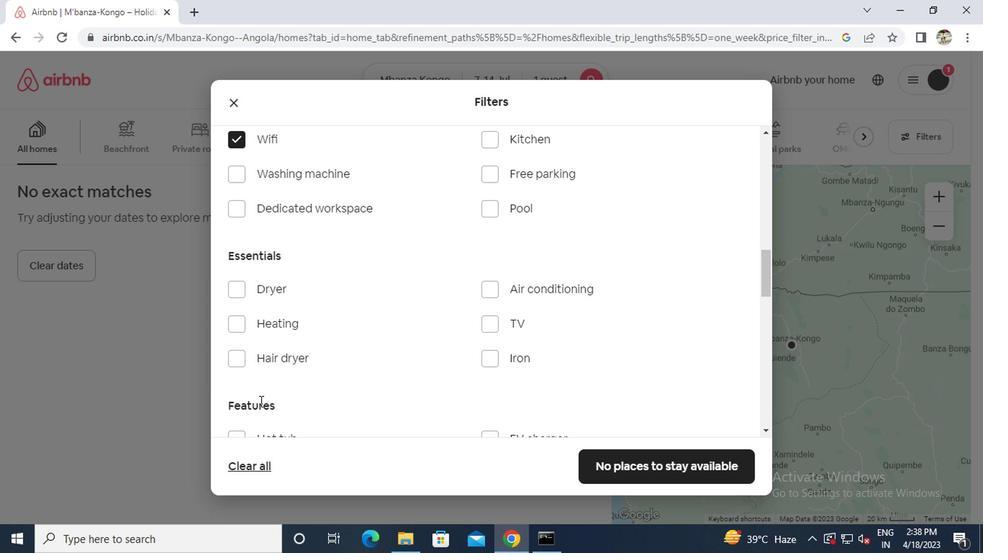 
Action: Mouse scrolled (271, 408) with delta (0, 0)
Screenshot: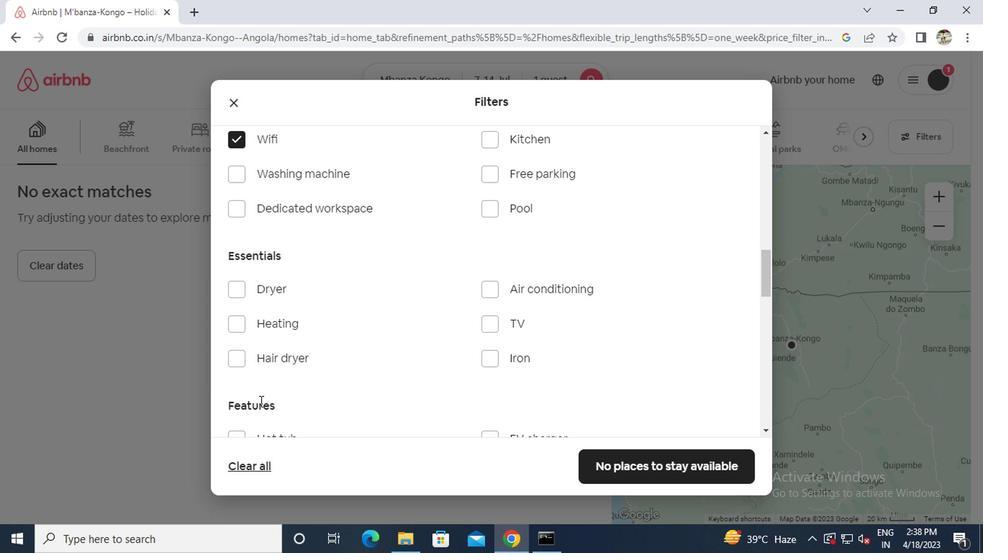 
Action: Mouse moved to (492, 218)
Screenshot: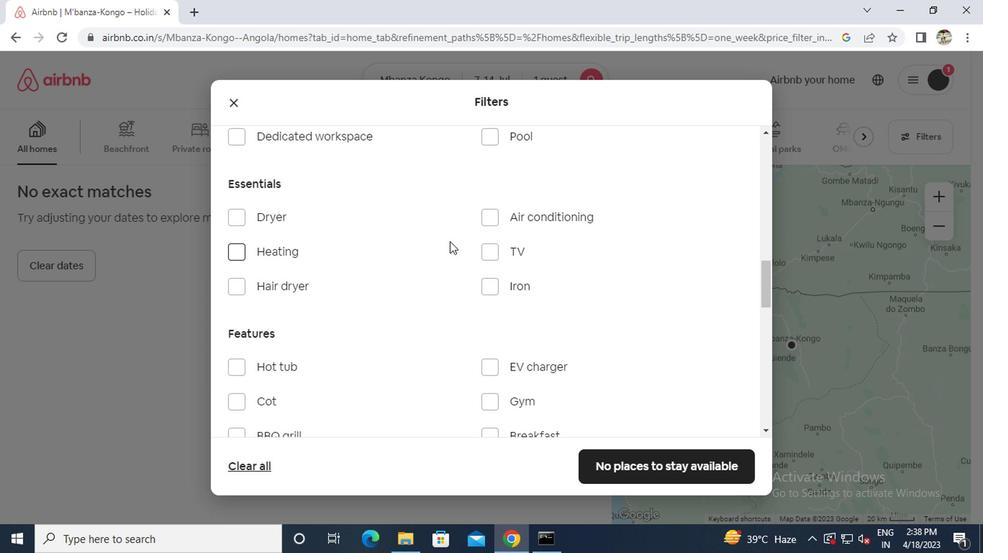 
Action: Mouse pressed left at (492, 218)
Screenshot: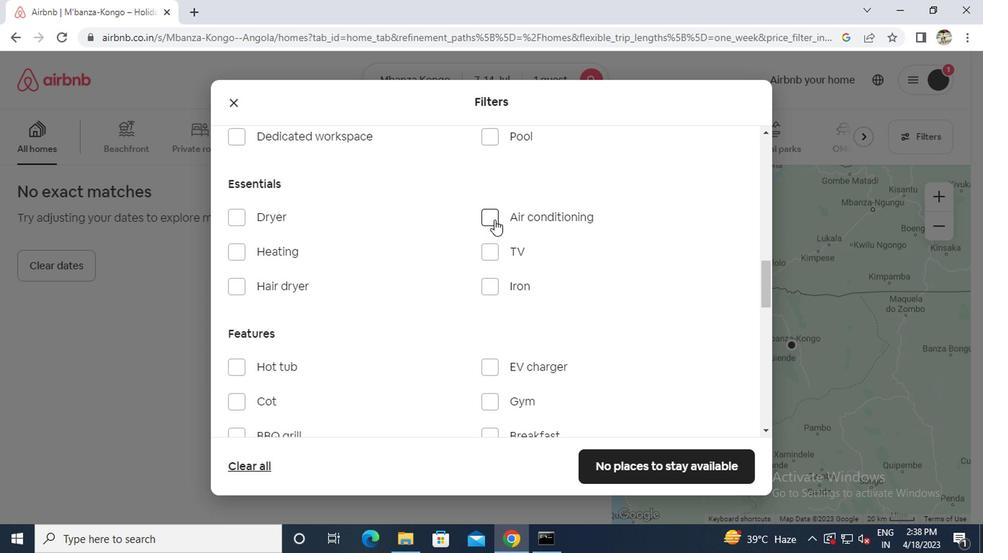 
Action: Mouse moved to (478, 231)
Screenshot: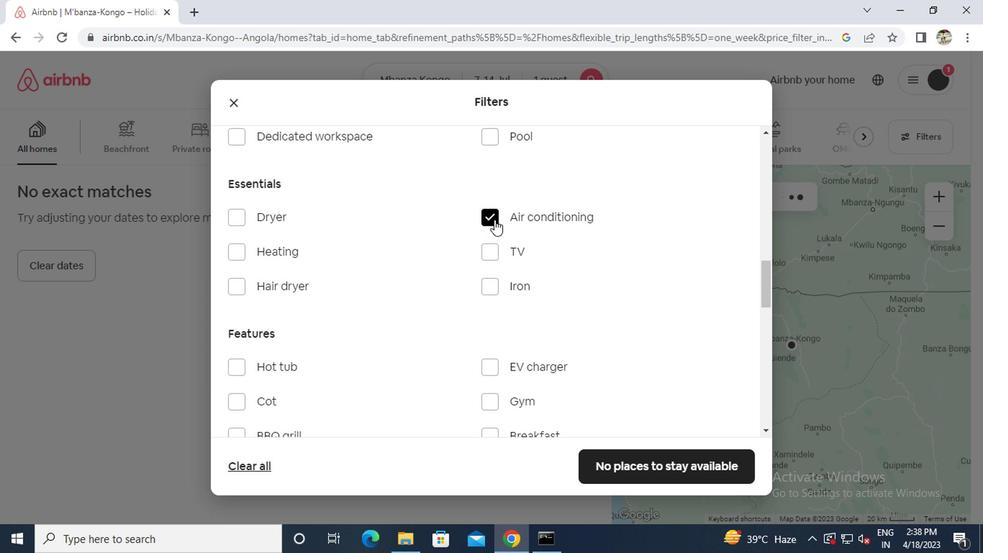 
Action: Mouse scrolled (478, 230) with delta (0, -1)
Screenshot: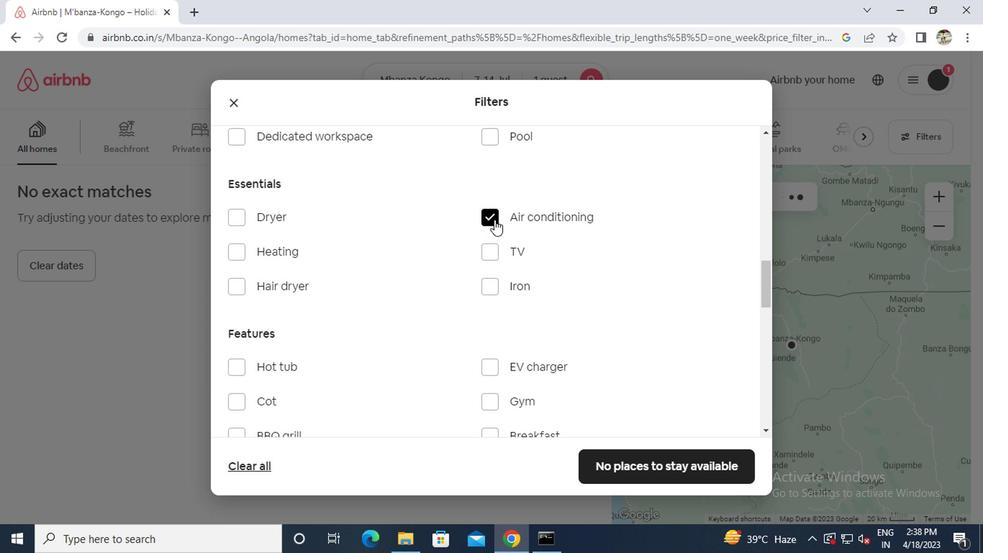 
Action: Mouse moved to (473, 235)
Screenshot: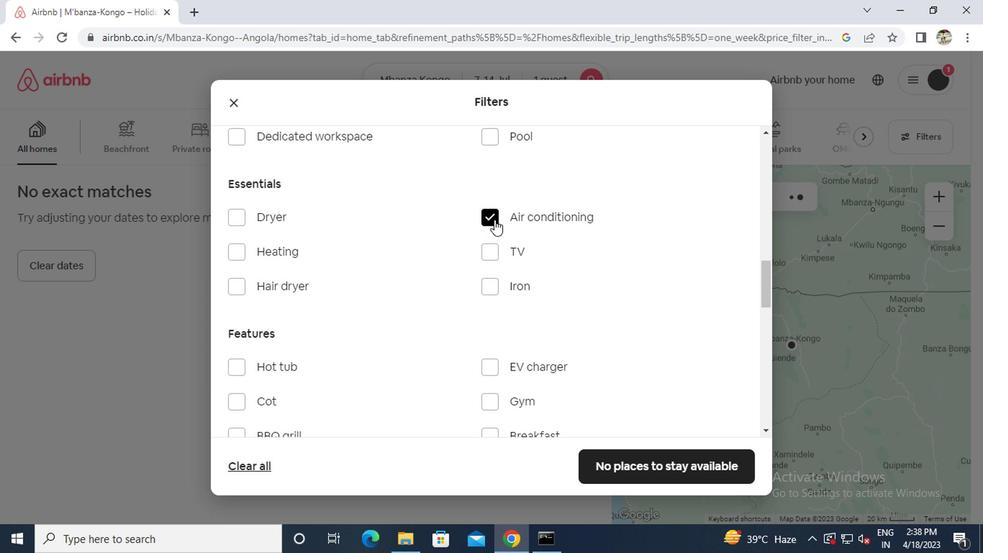 
Action: Mouse scrolled (473, 234) with delta (0, -1)
Screenshot: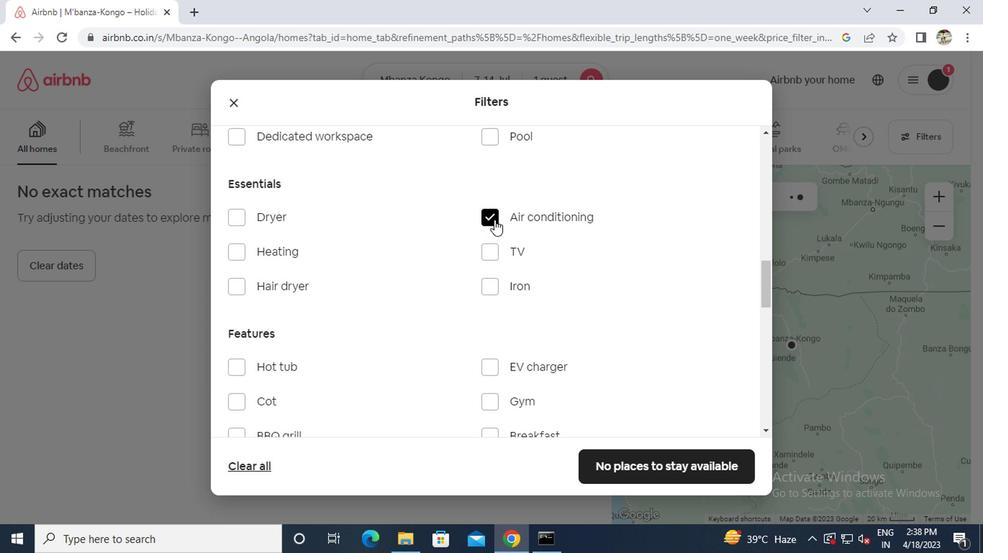 
Action: Mouse moved to (236, 296)
Screenshot: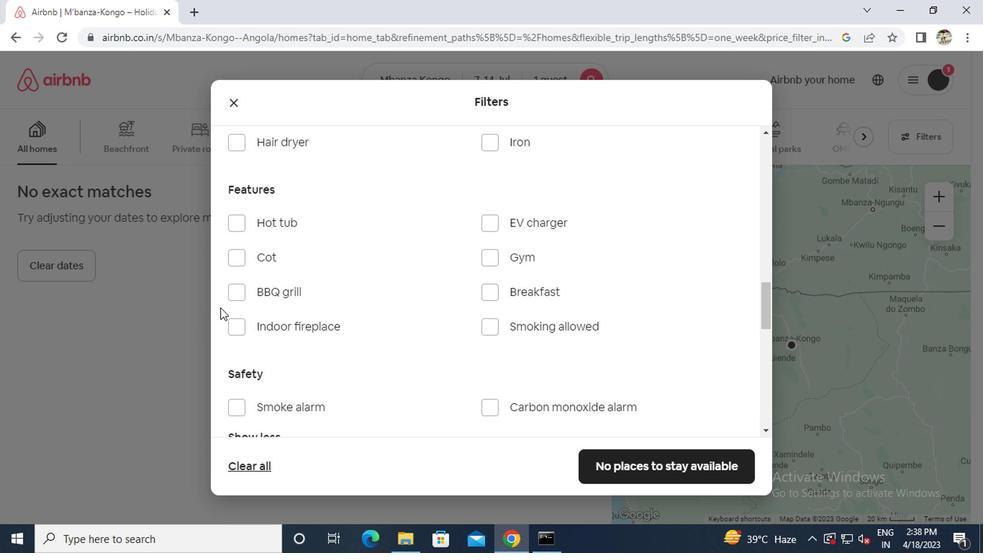
Action: Mouse pressed left at (236, 296)
Screenshot: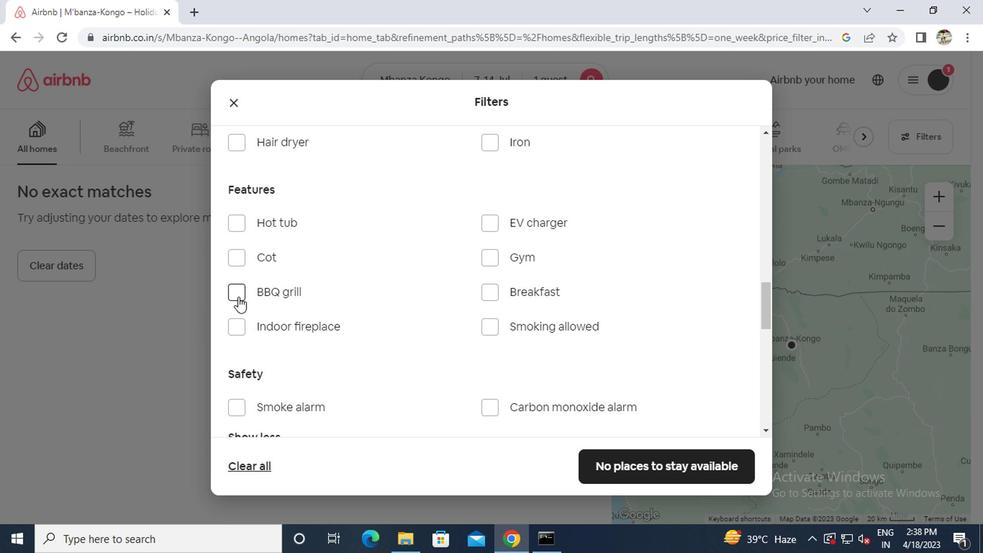 
Action: Mouse moved to (498, 328)
Screenshot: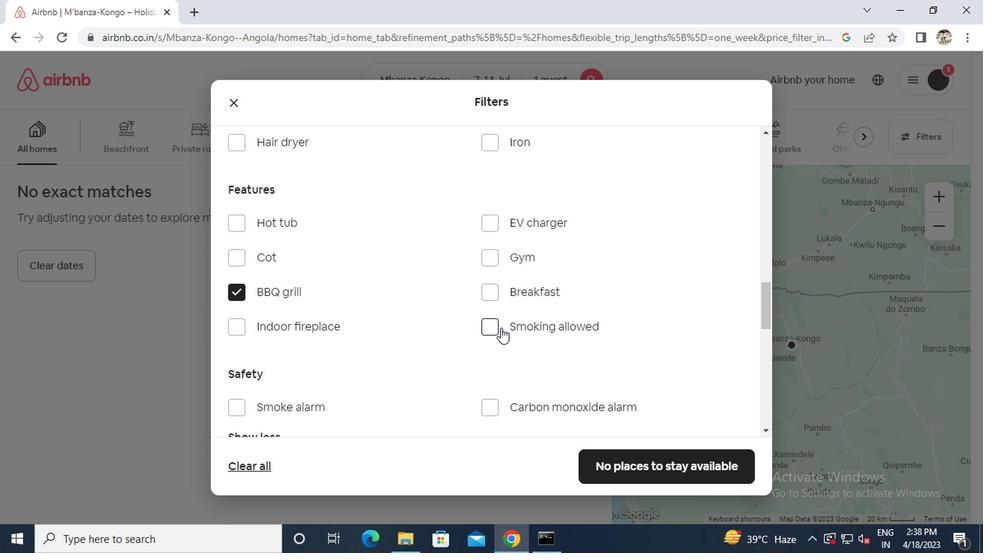 
Action: Mouse pressed left at (498, 328)
Screenshot: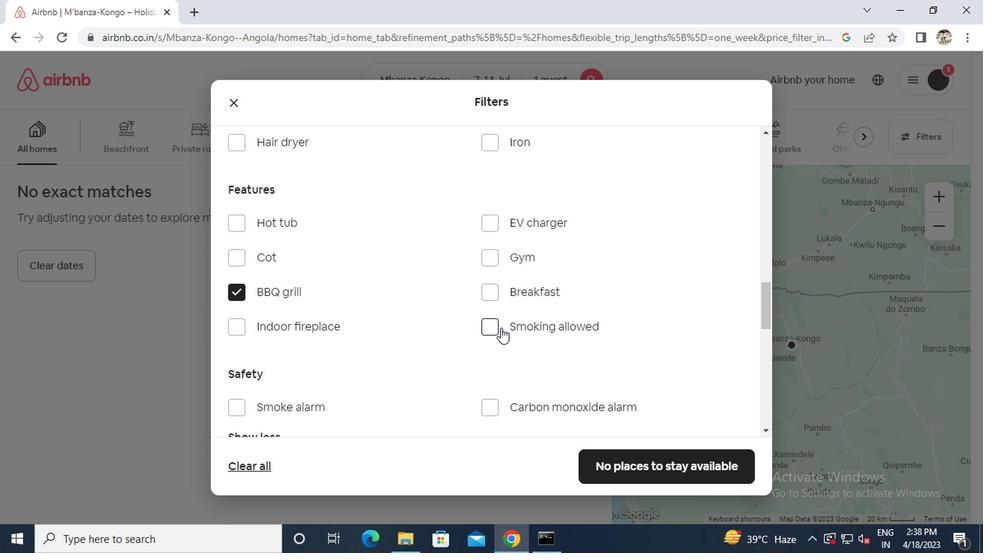 
Action: Mouse scrolled (498, 327) with delta (0, -1)
Screenshot: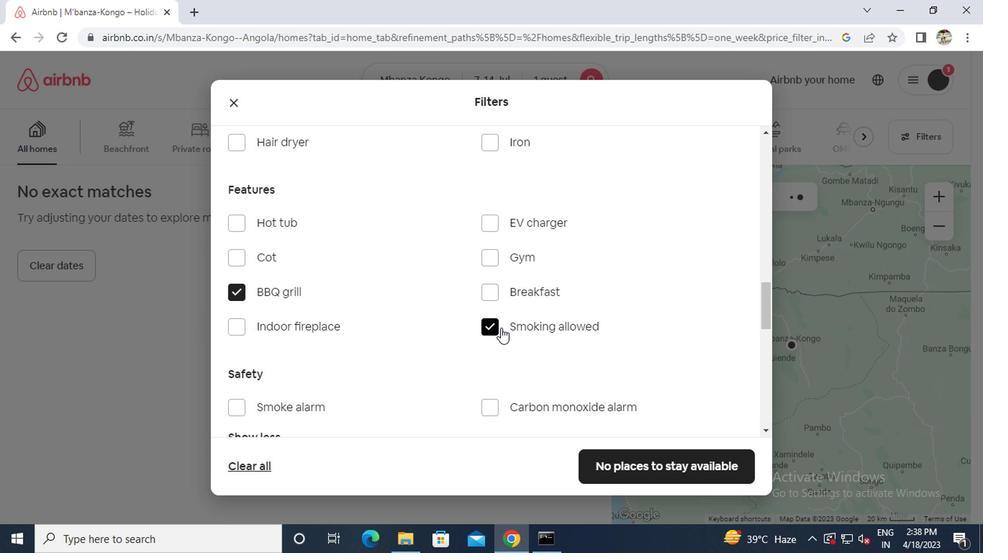 
Action: Mouse scrolled (498, 327) with delta (0, -1)
Screenshot: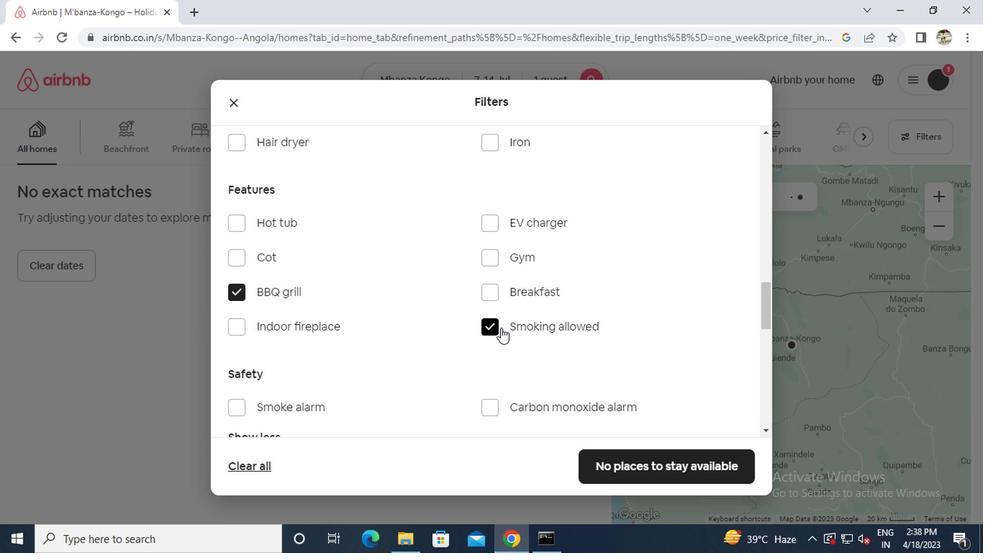 
Action: Mouse scrolled (498, 327) with delta (0, -1)
Screenshot: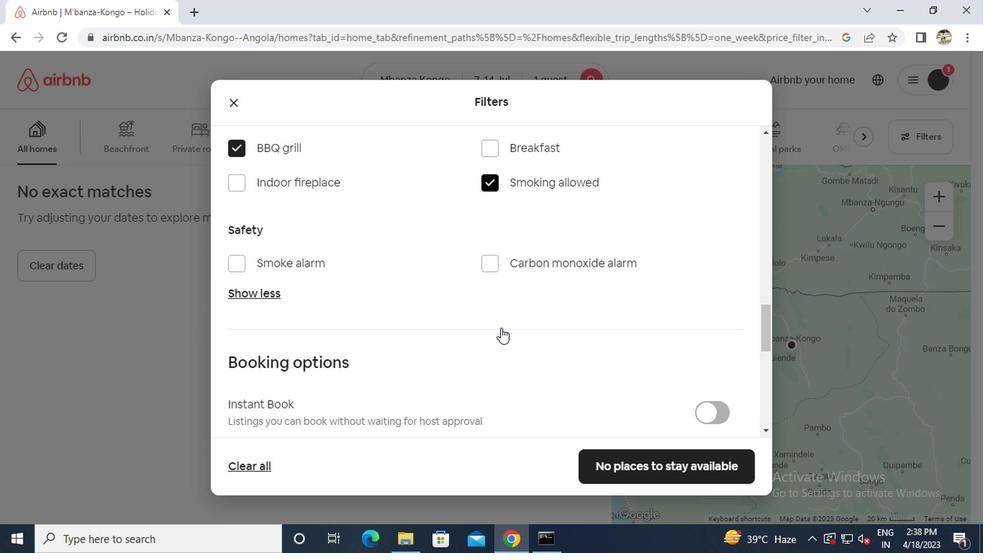 
Action: Mouse scrolled (498, 327) with delta (0, -1)
Screenshot: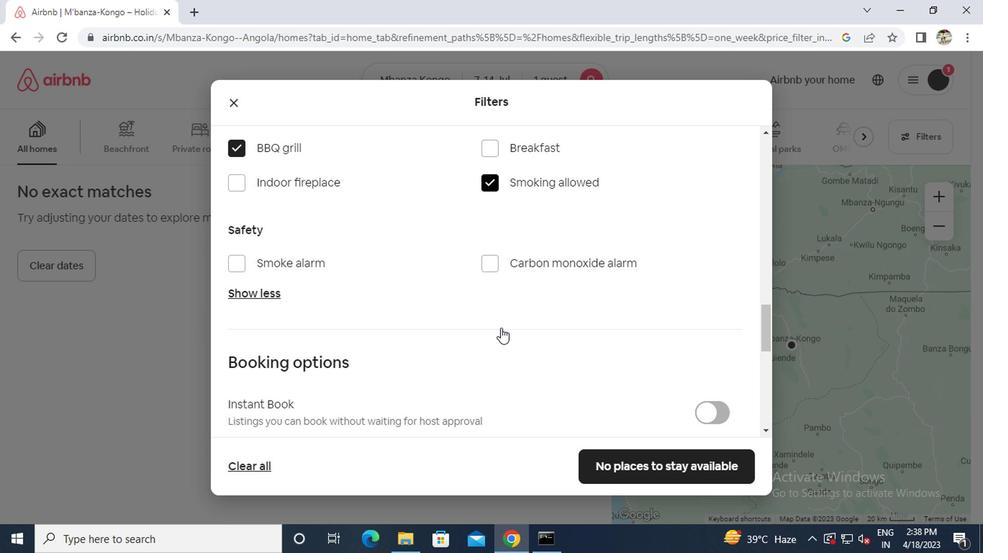 
Action: Mouse moved to (698, 325)
Screenshot: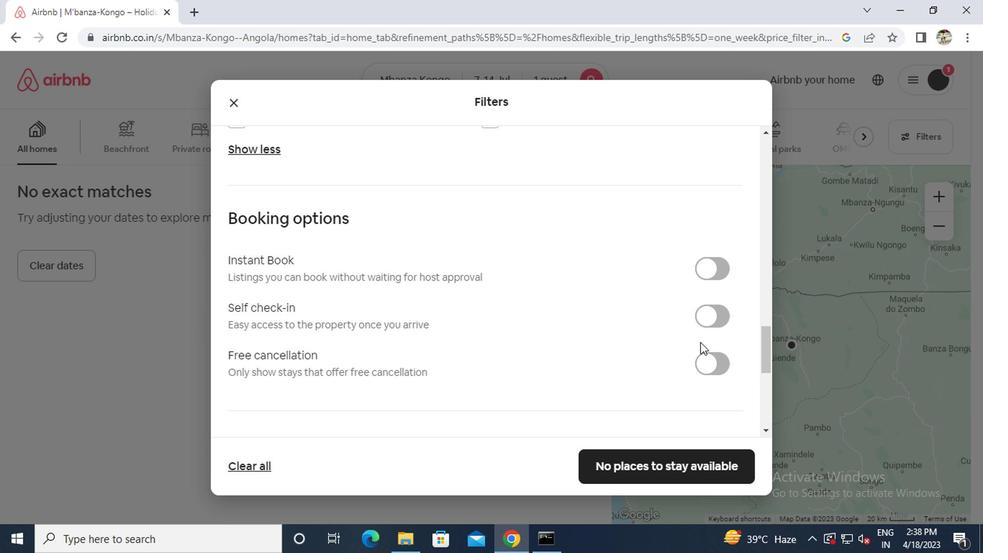 
Action: Mouse pressed left at (698, 325)
Screenshot: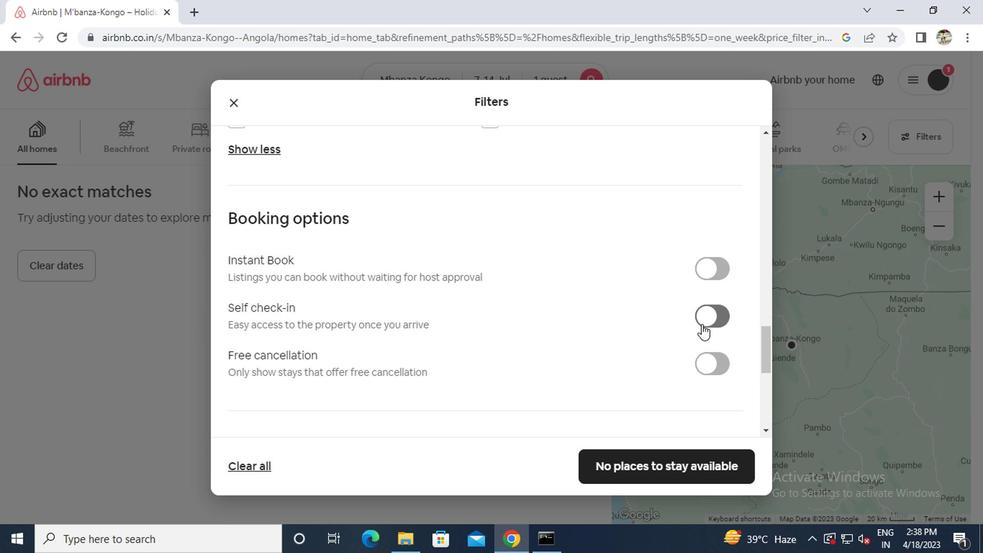 
Action: Mouse moved to (606, 344)
Screenshot: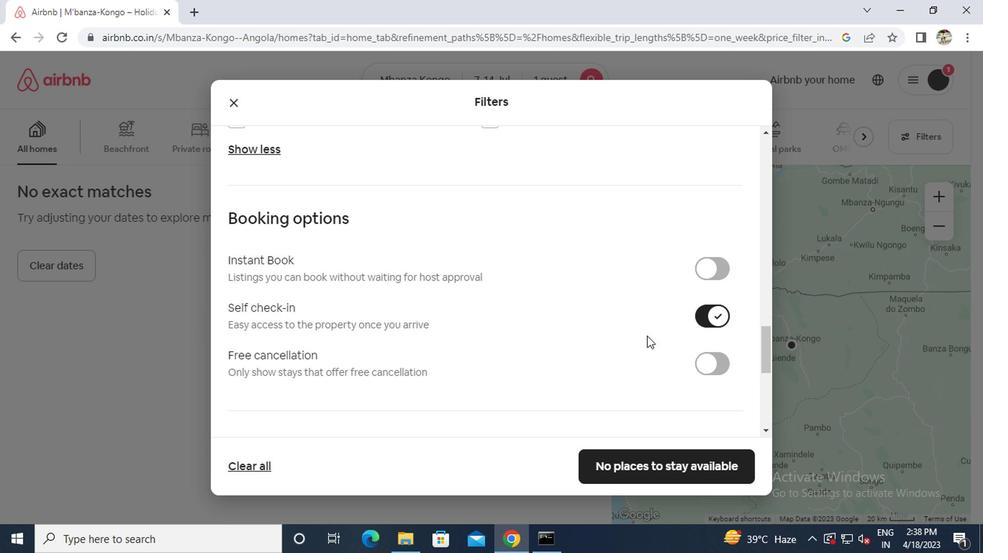 
Action: Mouse scrolled (606, 344) with delta (0, 0)
Screenshot: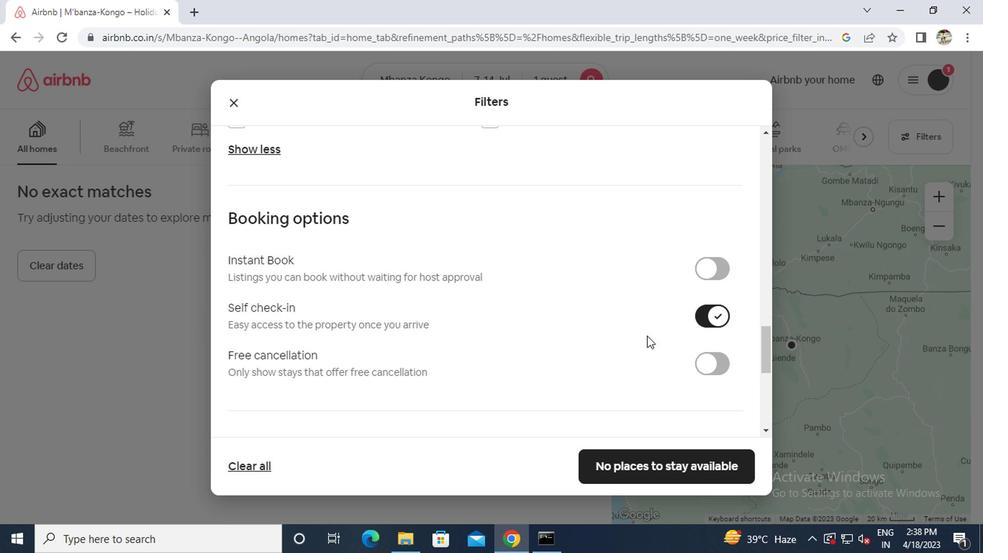
Action: Mouse scrolled (606, 344) with delta (0, 0)
Screenshot: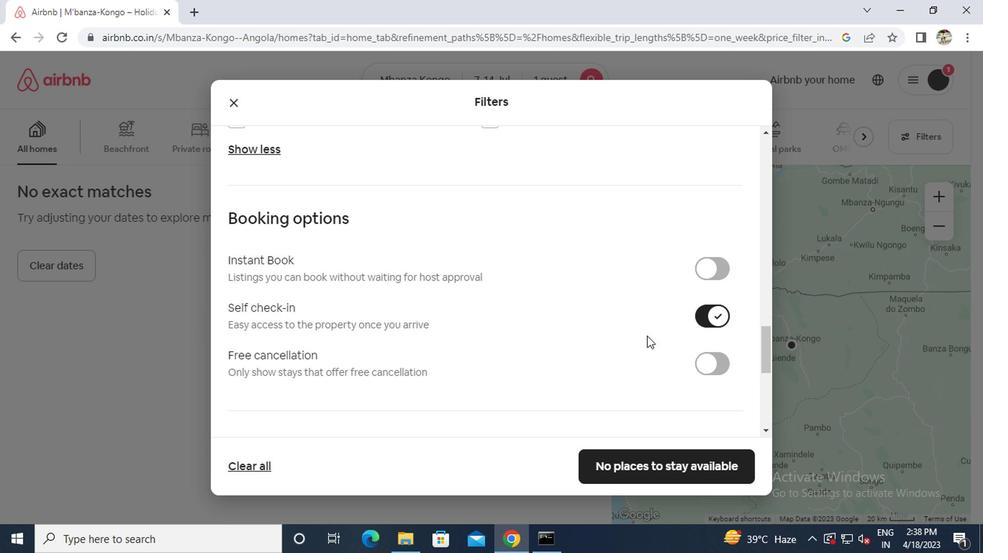 
Action: Mouse scrolled (606, 344) with delta (0, 0)
Screenshot: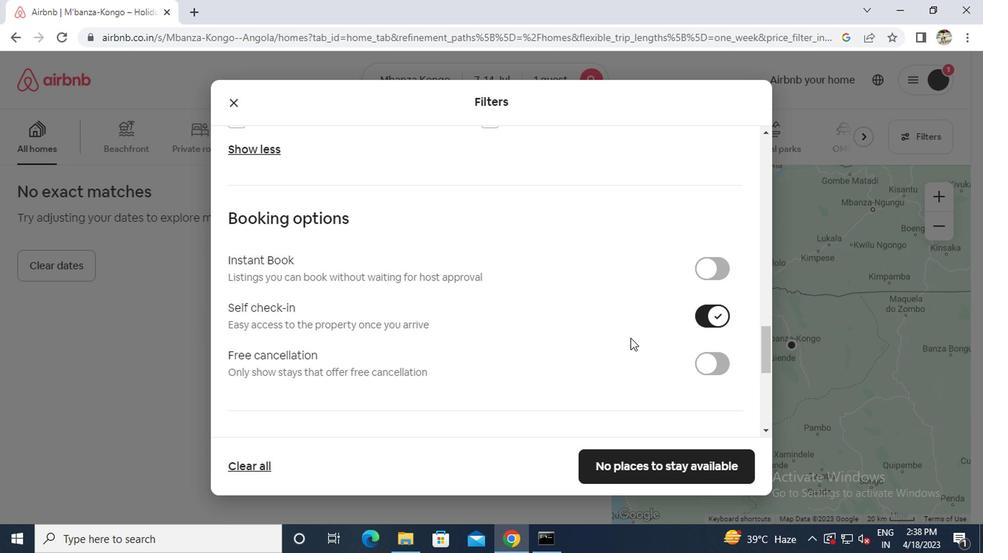 
Action: Mouse scrolled (606, 344) with delta (0, 0)
Screenshot: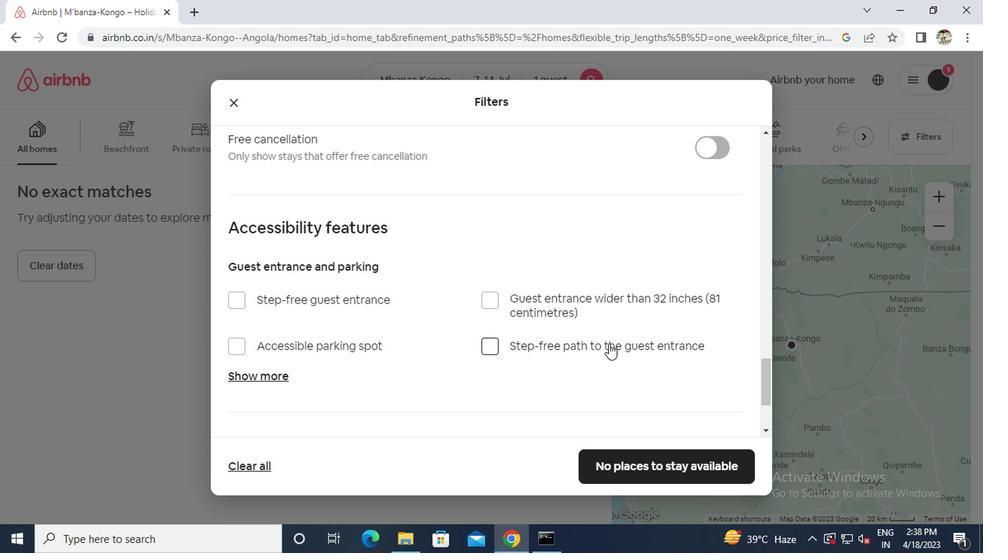 
Action: Mouse scrolled (606, 344) with delta (0, 0)
Screenshot: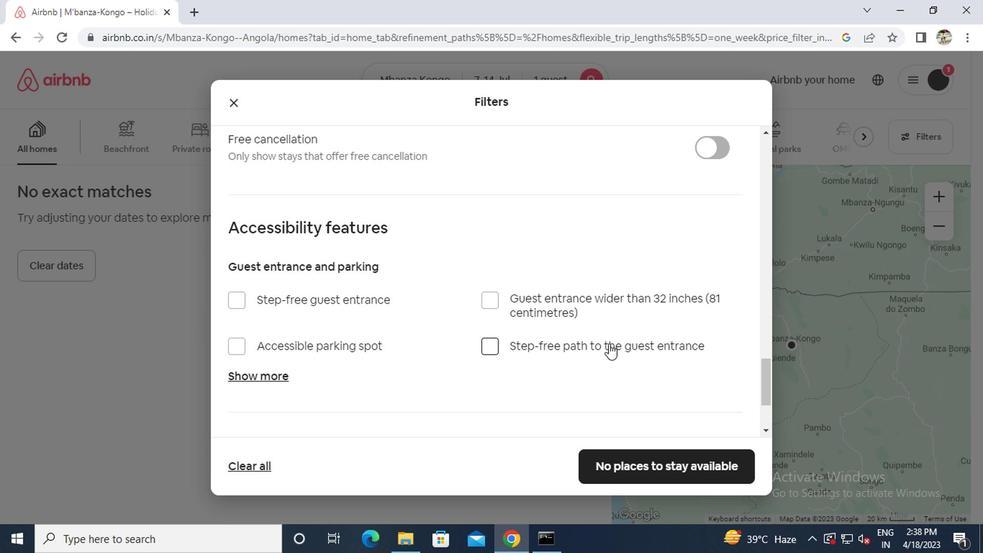
Action: Mouse scrolled (606, 344) with delta (0, 0)
Screenshot: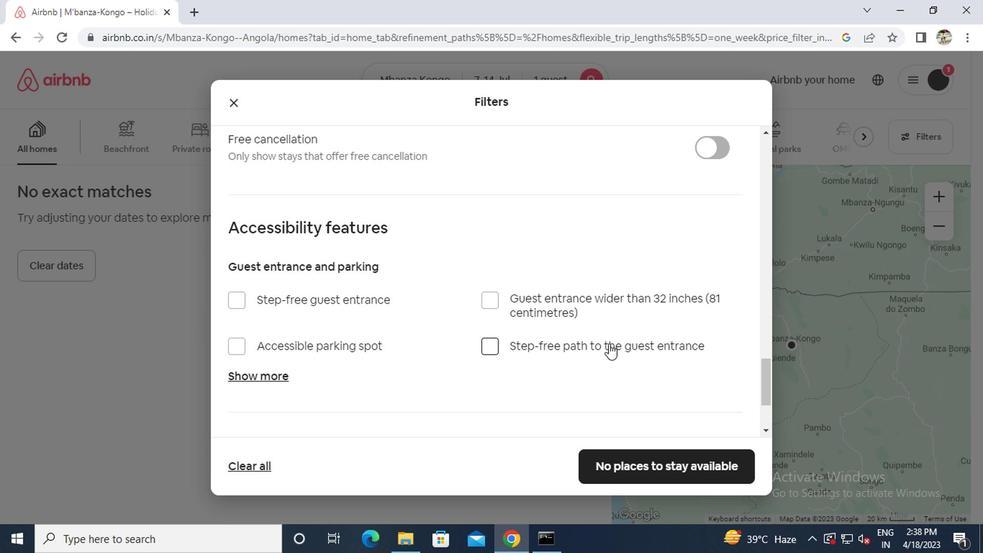 
Action: Mouse moved to (612, 364)
Screenshot: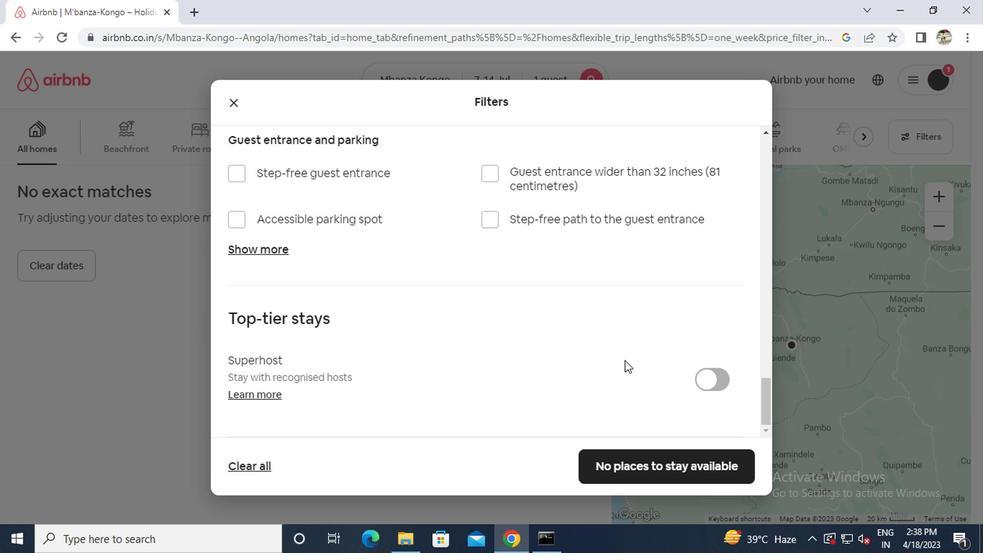 
Action: Mouse scrolled (612, 364) with delta (0, 0)
Screenshot: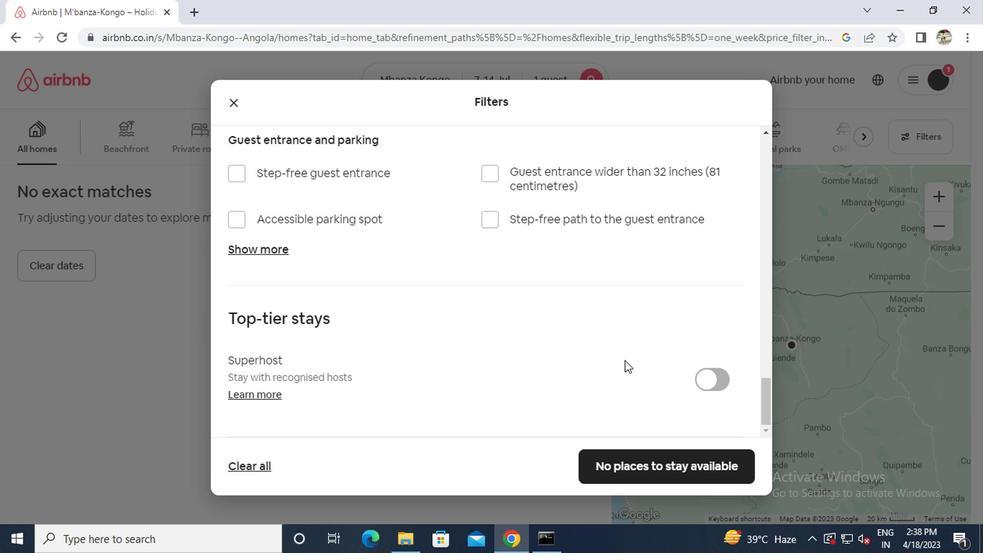 
Action: Mouse scrolled (612, 364) with delta (0, 0)
Screenshot: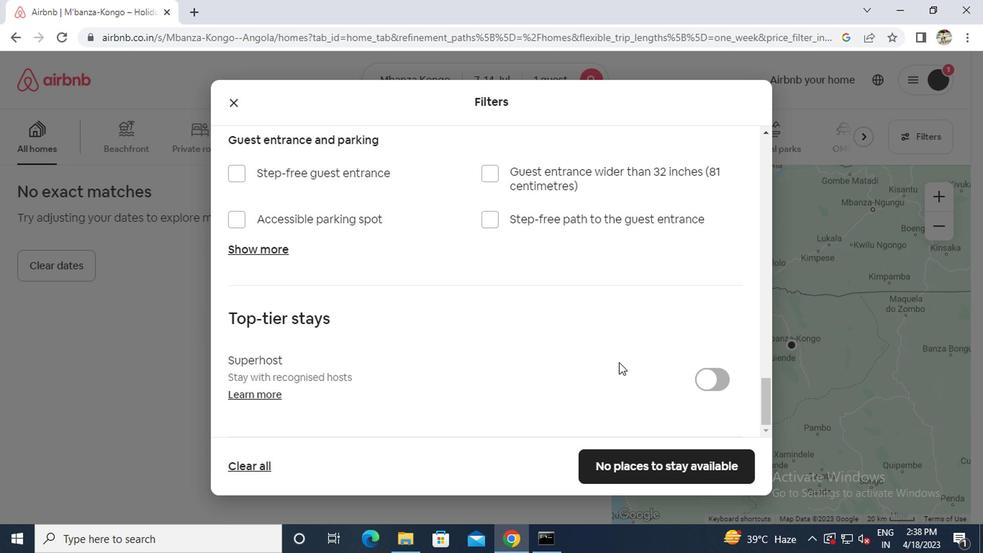 
Action: Mouse scrolled (612, 364) with delta (0, 0)
Screenshot: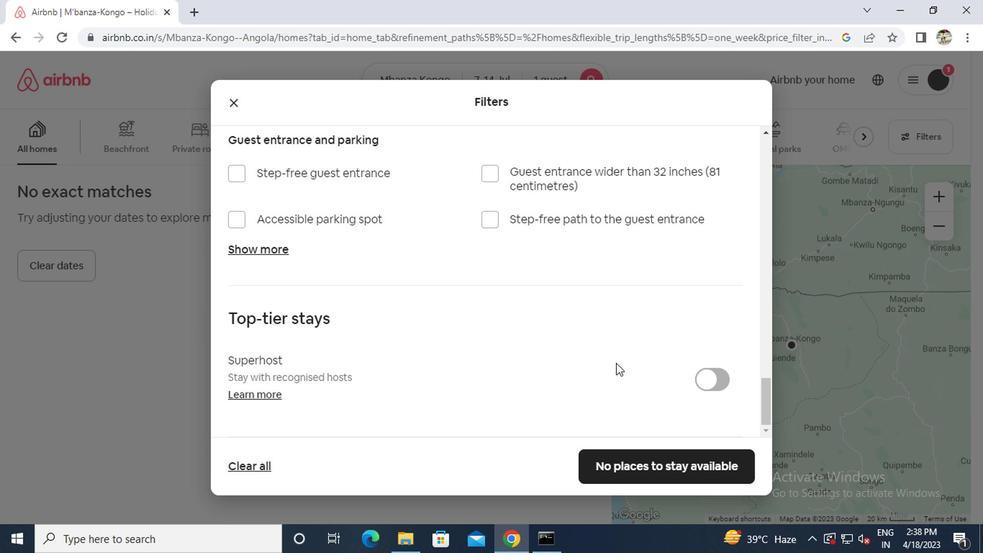 
Action: Mouse moved to (629, 461)
Screenshot: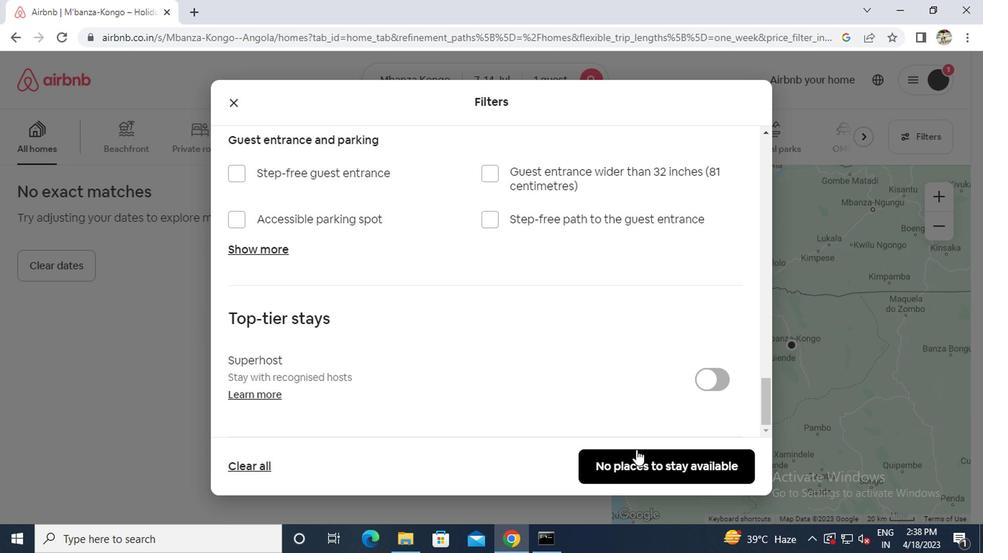 
Action: Mouse pressed left at (629, 461)
Screenshot: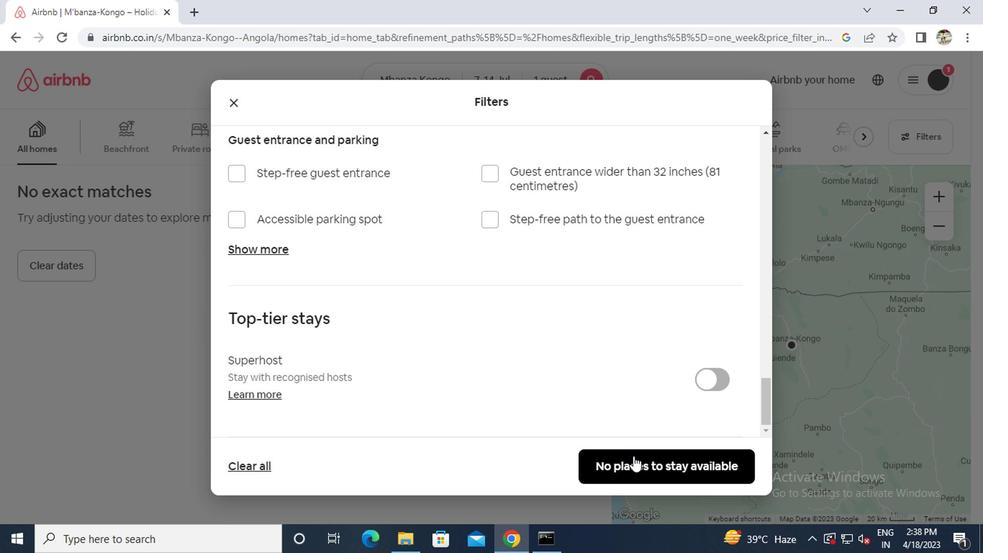 
